 Task: Add an event with the title Coffee Meeting with Strategic Business Partner, date '2024/03/15', time 7:30 AM to 9:30 AMand add a description: Furthermore, you will have the opportunity to discuss your current financial status, including revenue growth, profitability, and any notable milestones or achievements. Sharing this information demonstrates your business's performance and potential for future success., put the event into Blue category . Add location for the event as: Valletta, Malta, logged in from the account softage.4@softage.netand send the event invitation to softage.2@softage.net and softage.3@softage.net. Set a reminder for the event 12 hour before
Action: Mouse moved to (113, 86)
Screenshot: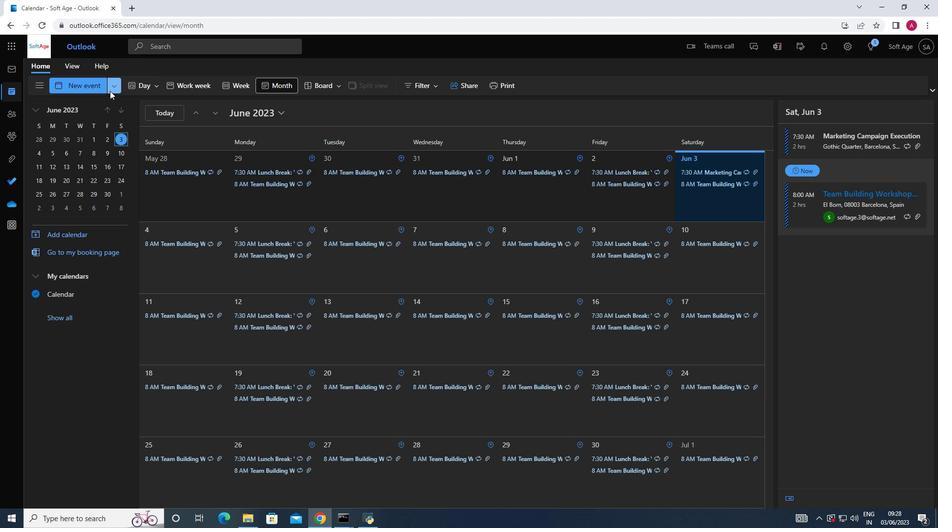 
Action: Mouse pressed left at (113, 86)
Screenshot: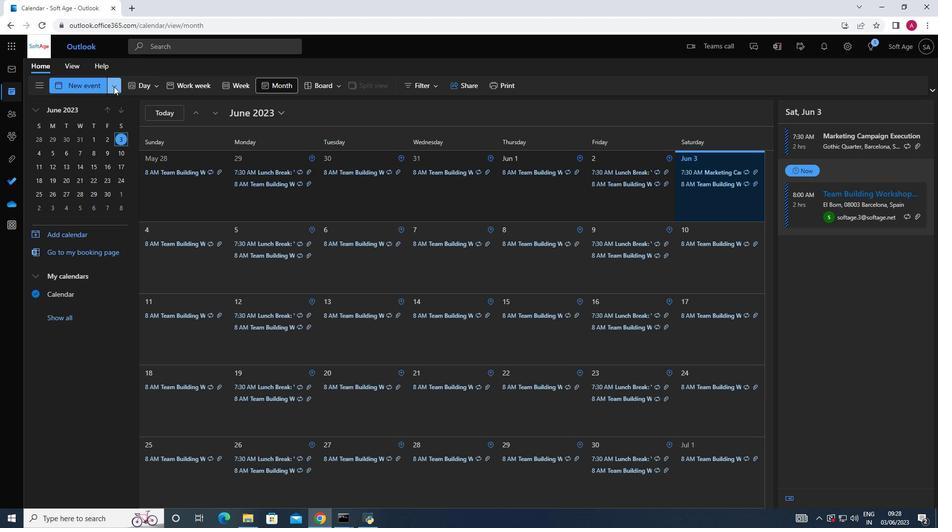 
Action: Mouse moved to (98, 126)
Screenshot: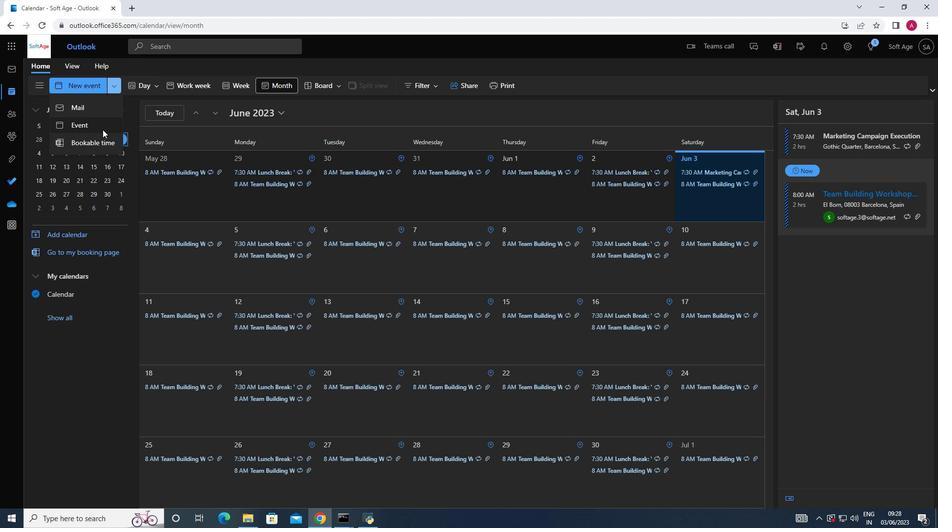 
Action: Mouse pressed left at (98, 126)
Screenshot: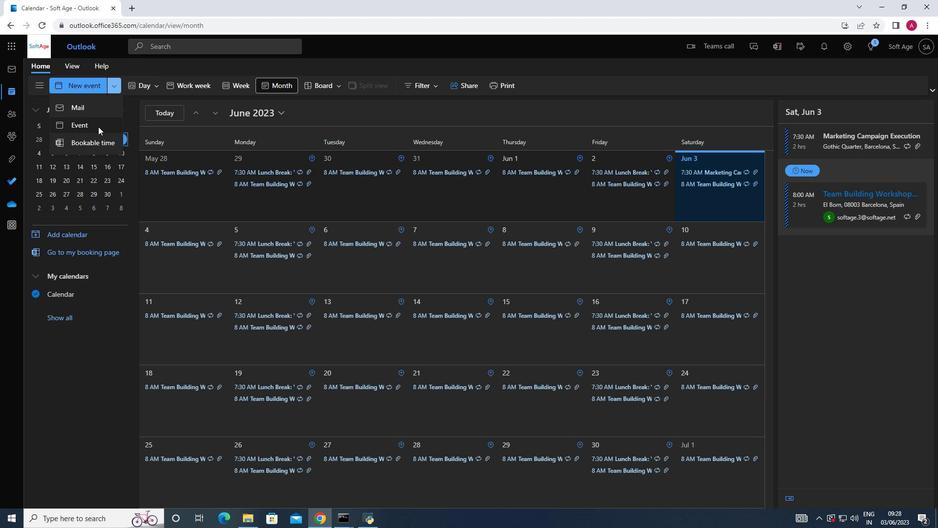 
Action: Mouse moved to (248, 141)
Screenshot: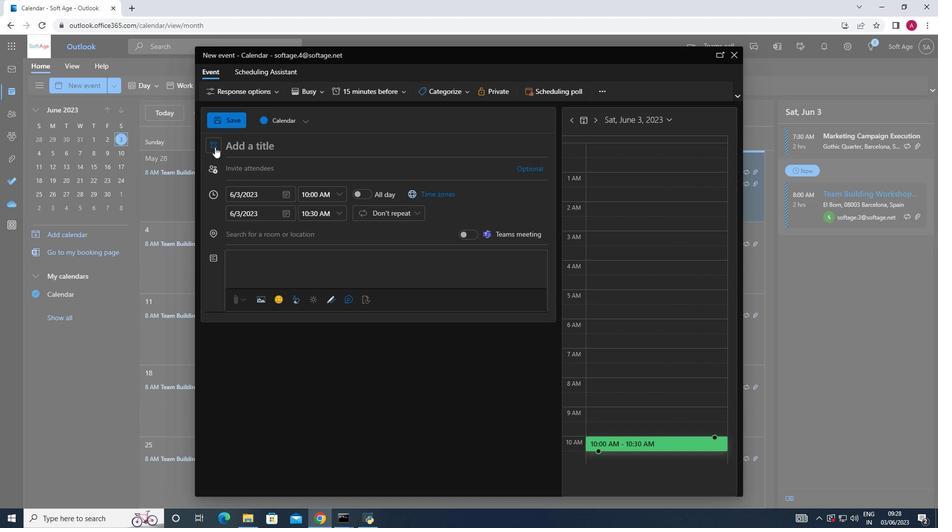 
Action: Mouse pressed left at (248, 141)
Screenshot: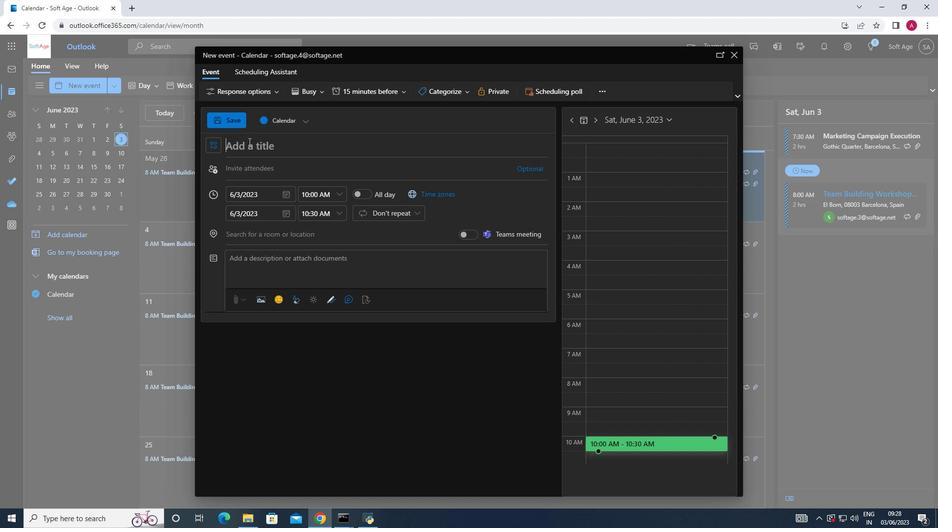 
Action: Key pressed <Key.shift>Coffee<Key.space><Key.shift>Meeting<Key.space><Key.shift>With<Key.space><Key.shift>Strategic<Key.space><Key.shift>Business<Key.space><Key.shift>Partner
Screenshot: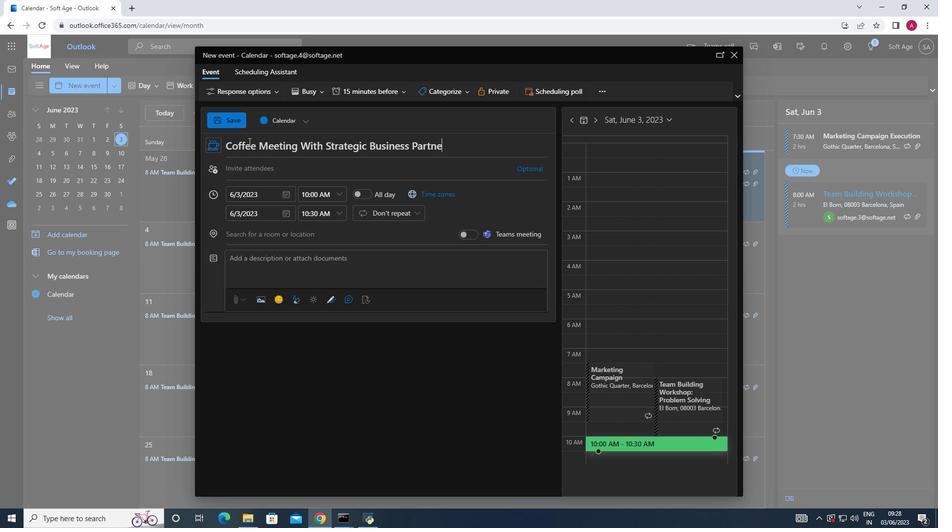 
Action: Mouse moved to (285, 194)
Screenshot: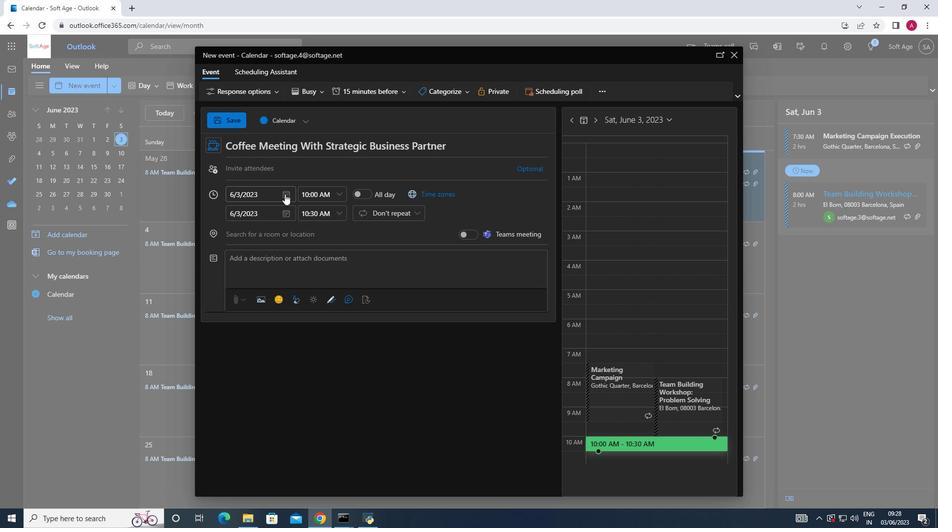 
Action: Mouse pressed left at (285, 194)
Screenshot: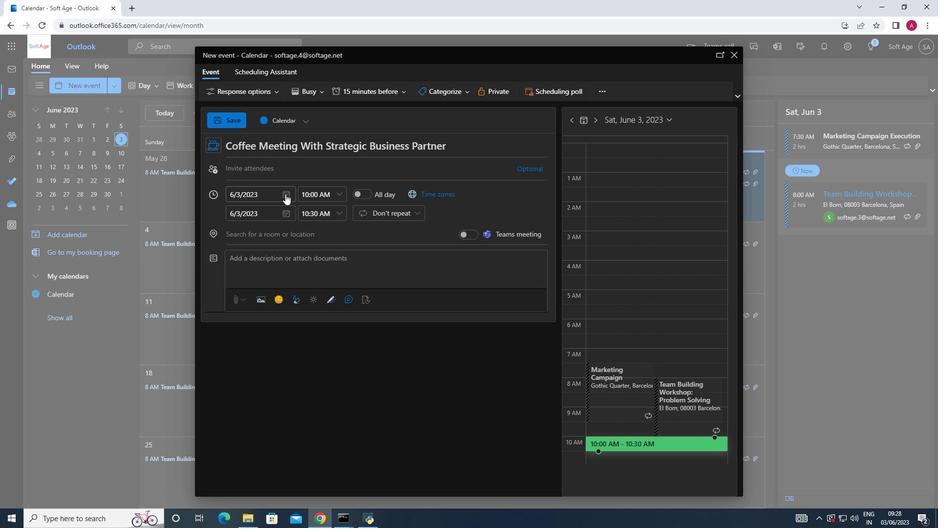 
Action: Mouse moved to (320, 217)
Screenshot: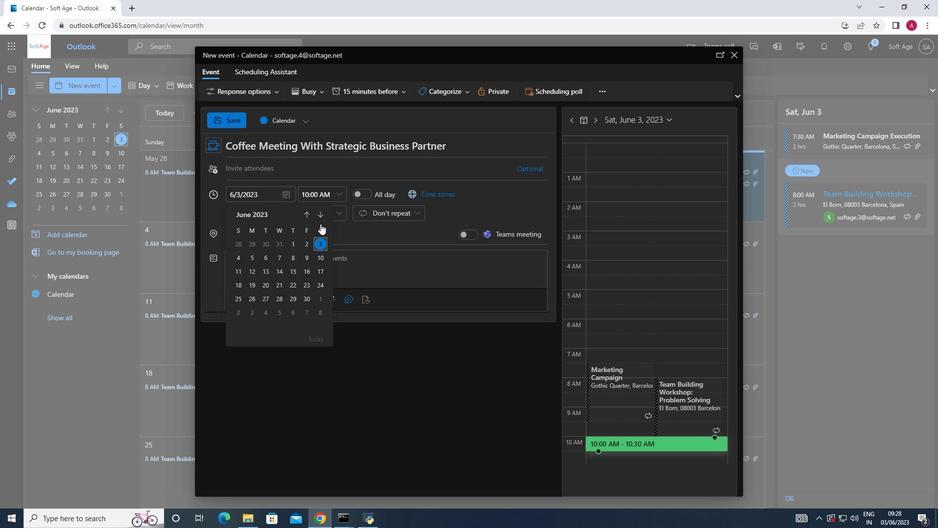 
Action: Mouse pressed left at (320, 217)
Screenshot: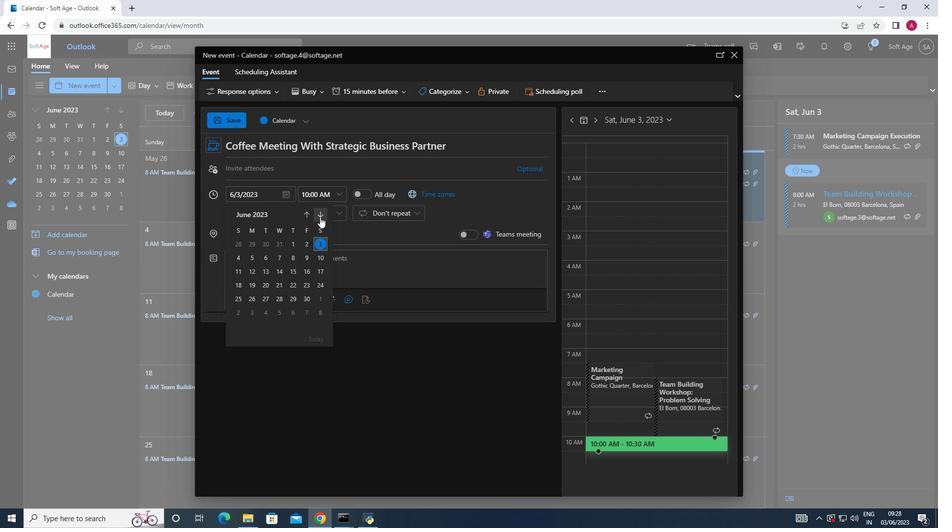 
Action: Mouse pressed left at (320, 217)
Screenshot: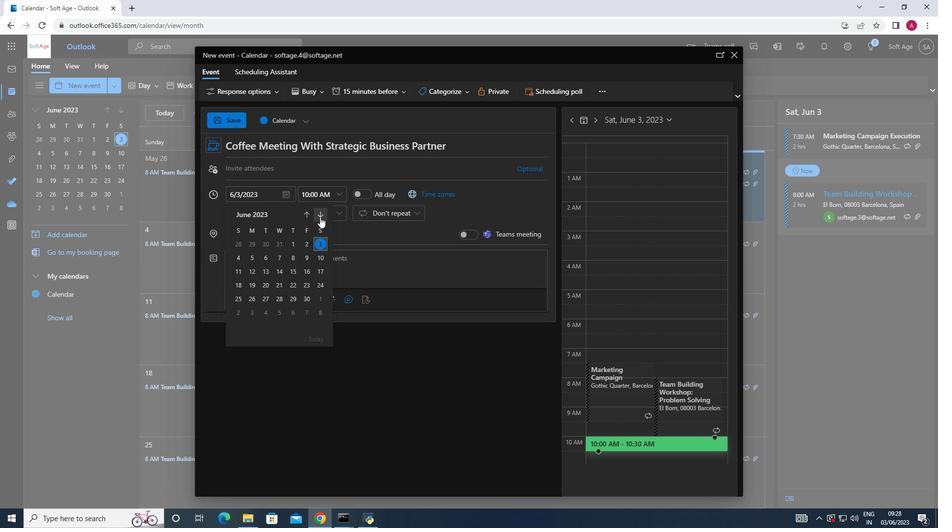 
Action: Mouse pressed left at (320, 217)
Screenshot: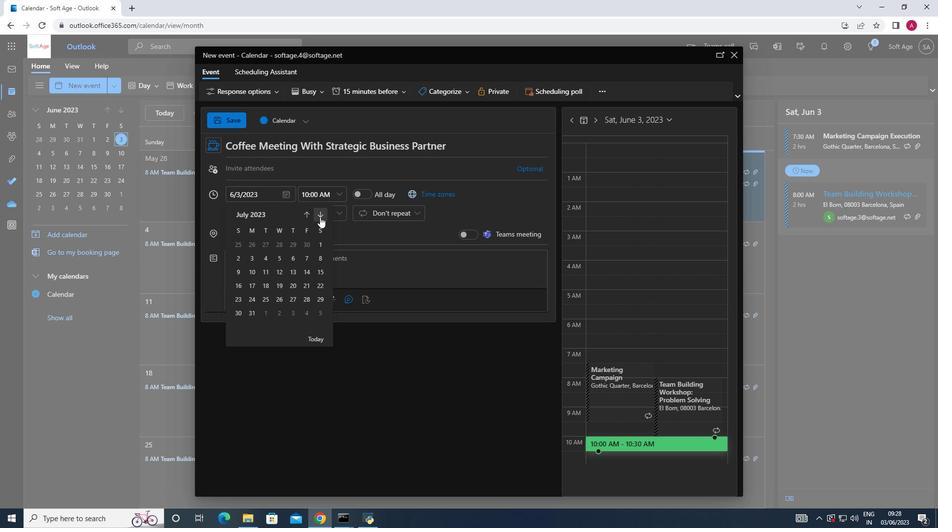 
Action: Mouse pressed left at (320, 217)
Screenshot: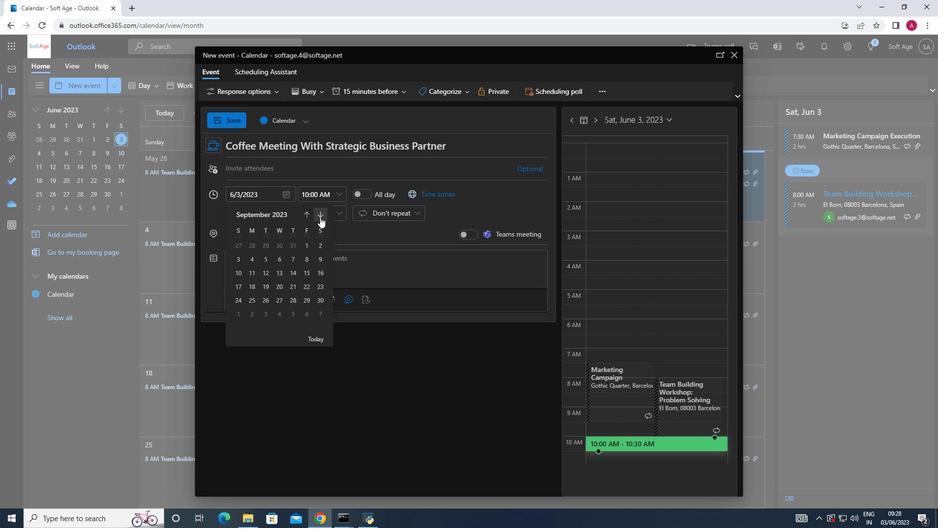 
Action: Mouse pressed left at (320, 217)
Screenshot: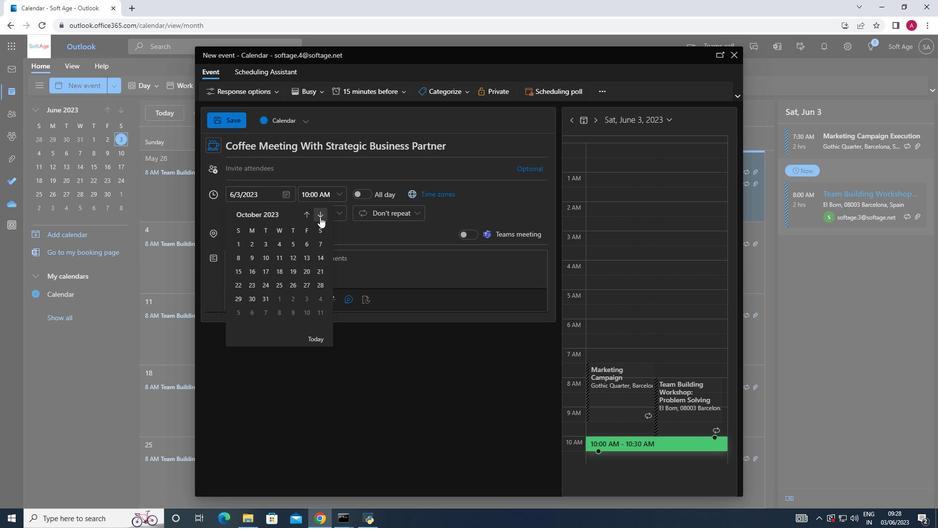 
Action: Mouse pressed left at (320, 217)
Screenshot: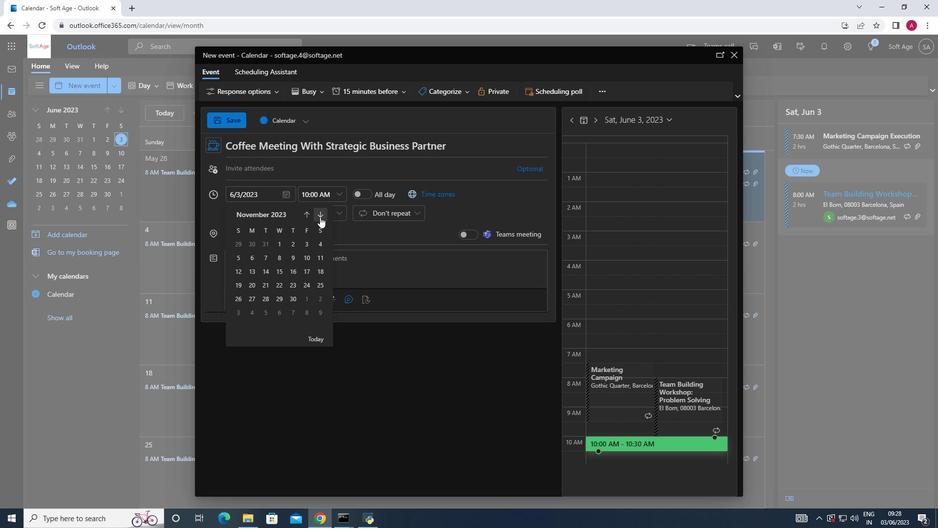 
Action: Mouse pressed left at (320, 217)
Screenshot: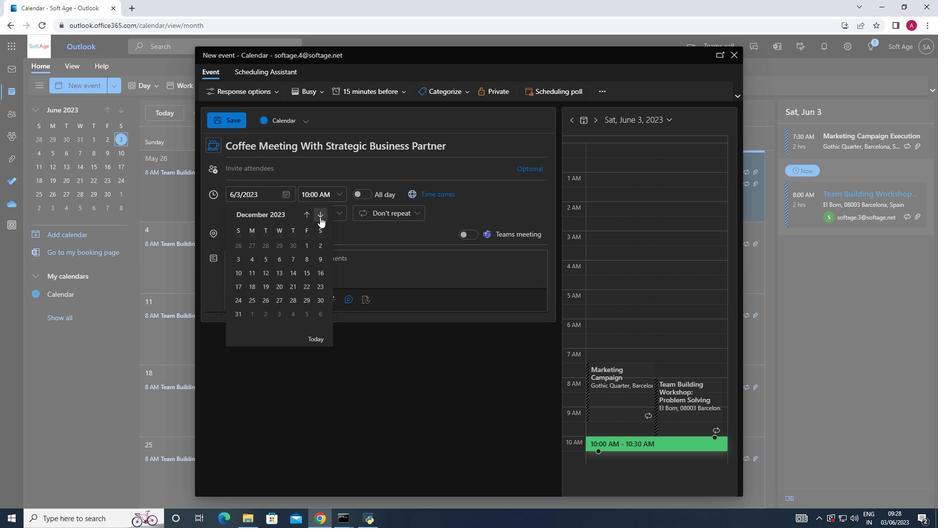 
Action: Mouse pressed left at (320, 217)
Screenshot: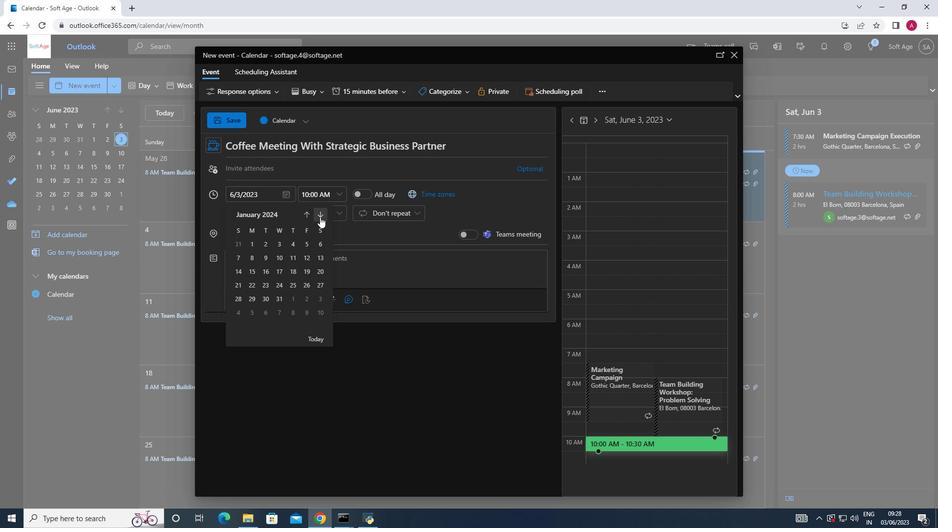 
Action: Mouse pressed left at (320, 217)
Screenshot: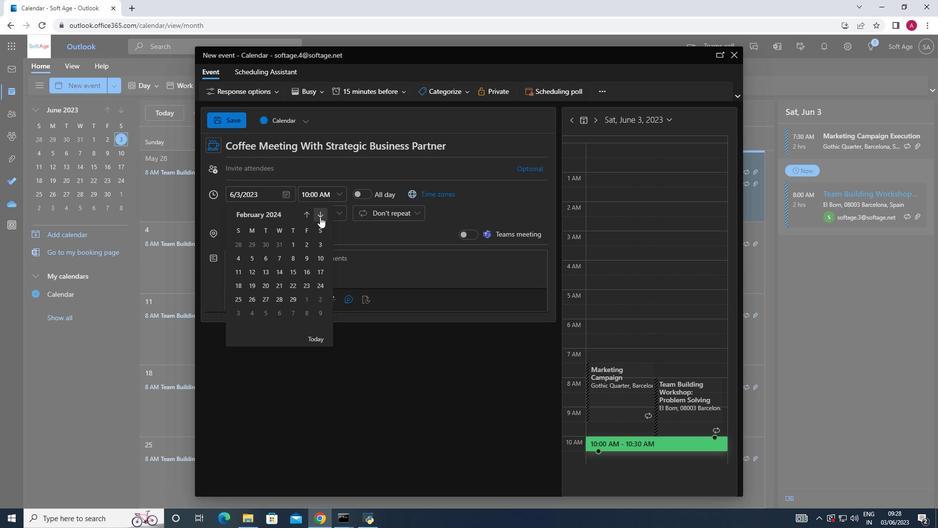 
Action: Mouse moved to (307, 276)
Screenshot: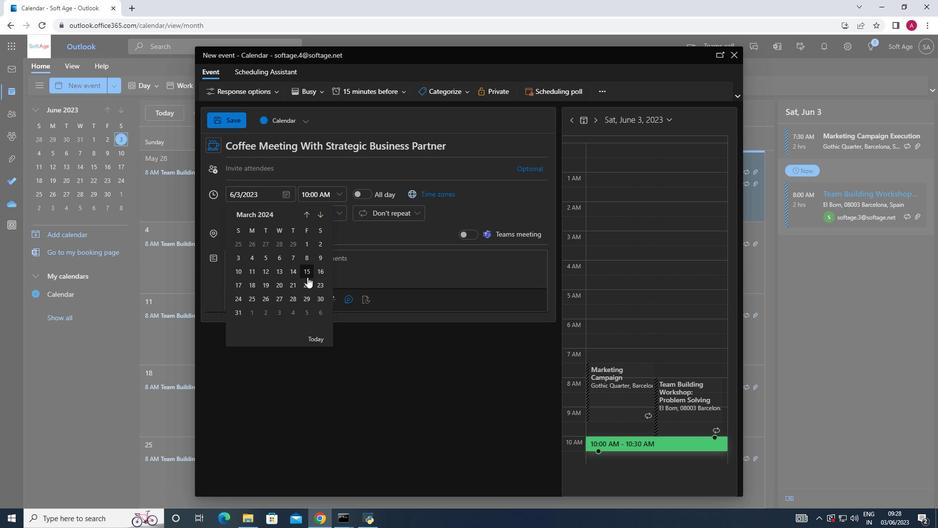 
Action: Mouse pressed left at (307, 276)
Screenshot: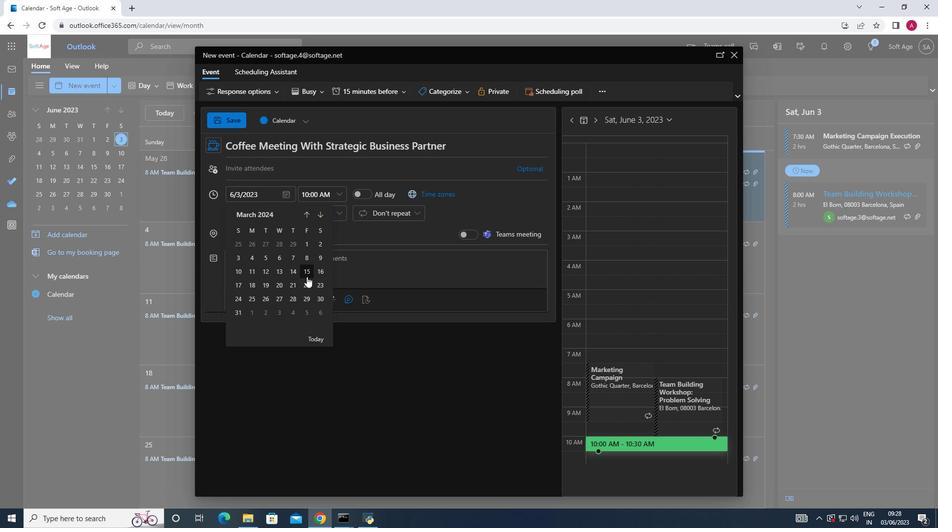 
Action: Mouse moved to (339, 194)
Screenshot: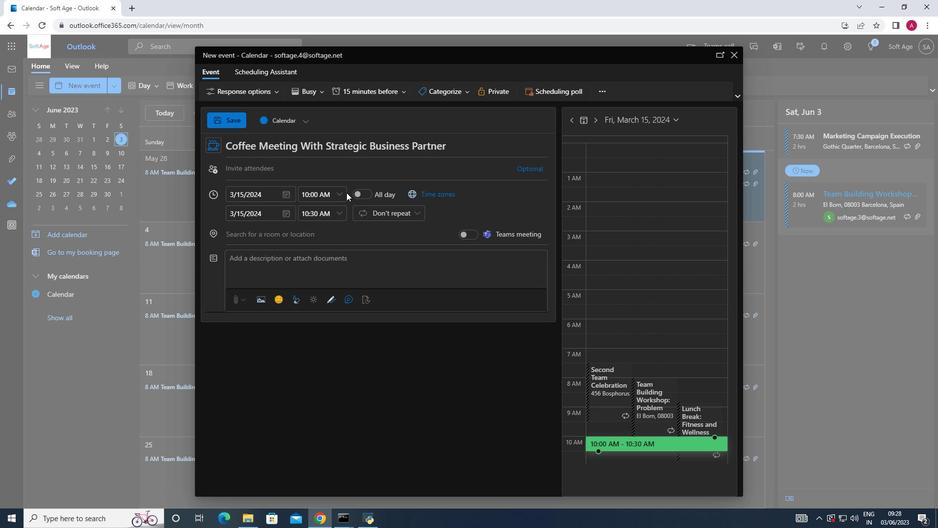 
Action: Mouse pressed left at (339, 194)
Screenshot: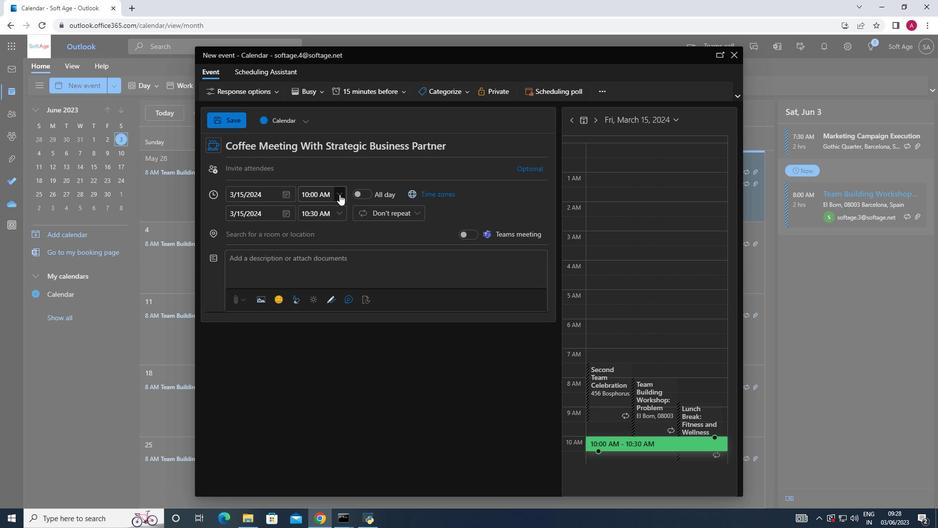 
Action: Mouse moved to (321, 210)
Screenshot: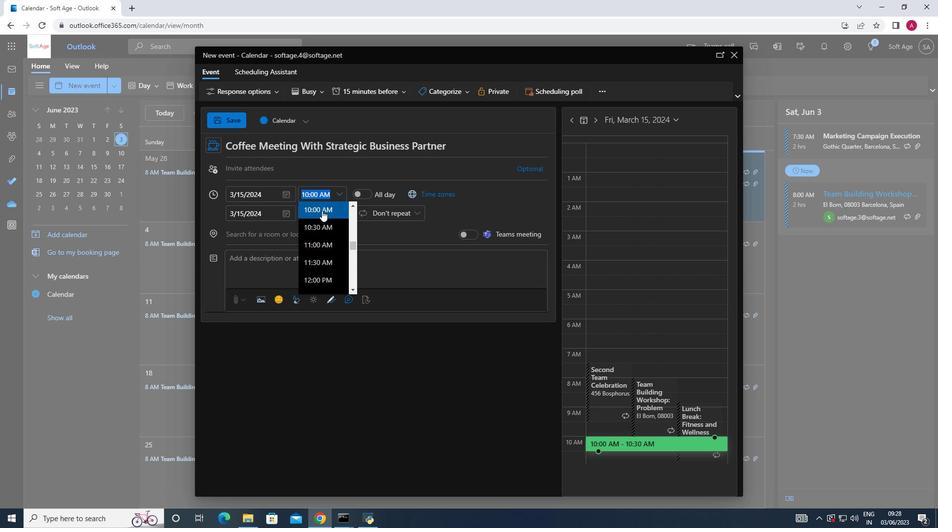
Action: Mouse scrolled (321, 211) with delta (0, 0)
Screenshot: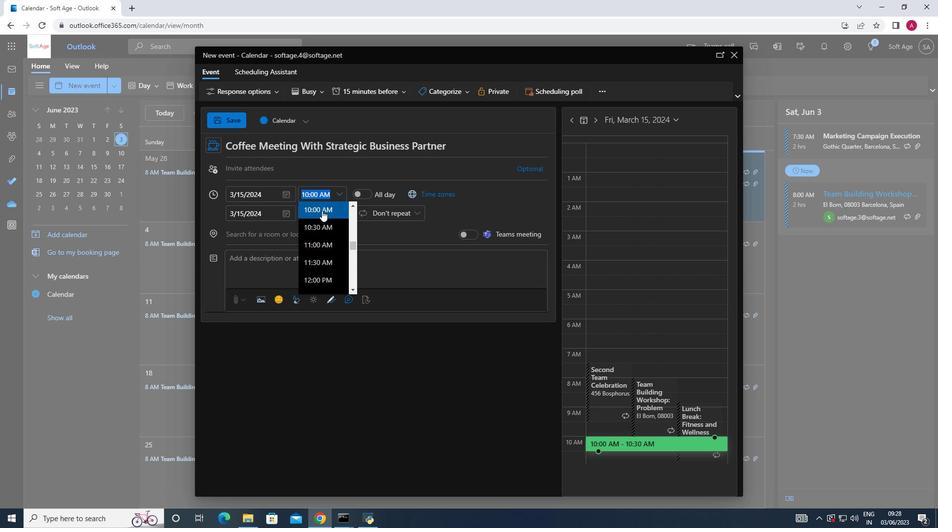 
Action: Mouse moved to (322, 210)
Screenshot: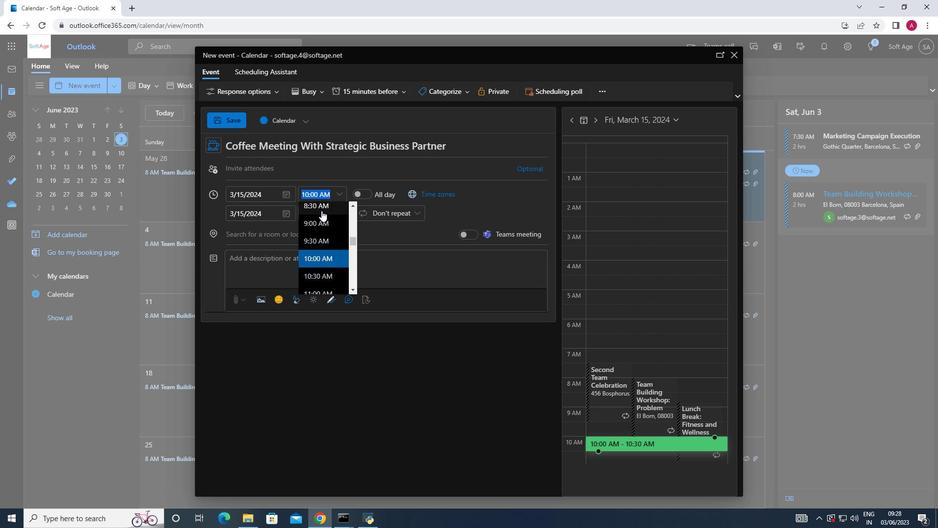 
Action: Mouse scrolled (322, 210) with delta (0, 0)
Screenshot: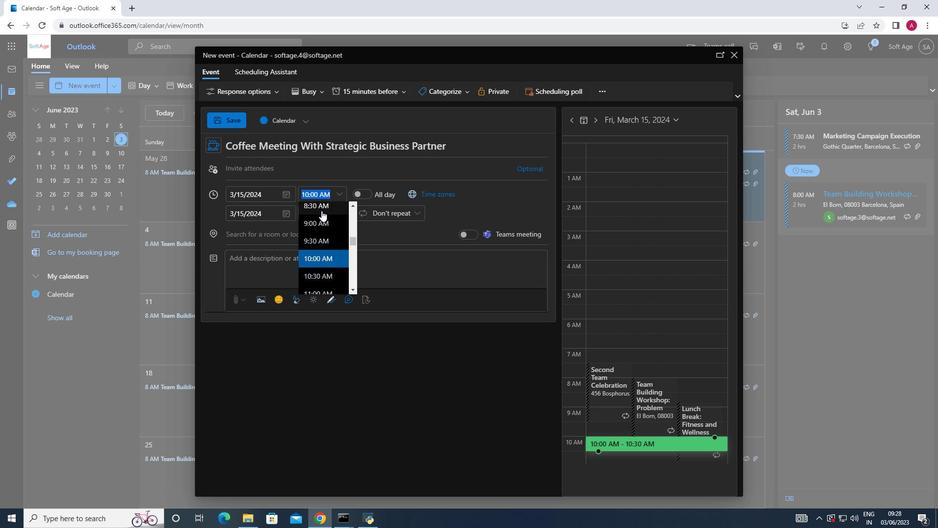 
Action: Mouse moved to (321, 290)
Screenshot: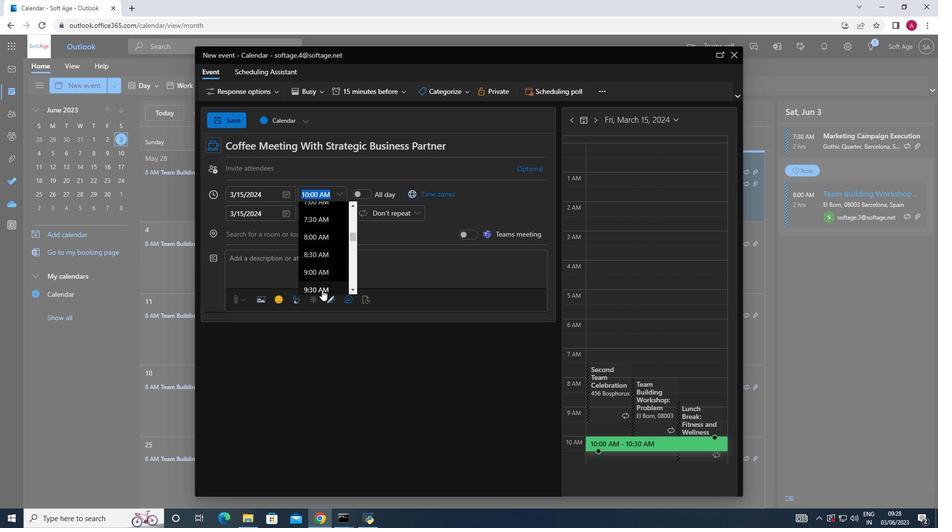 
Action: Mouse pressed left at (321, 290)
Screenshot: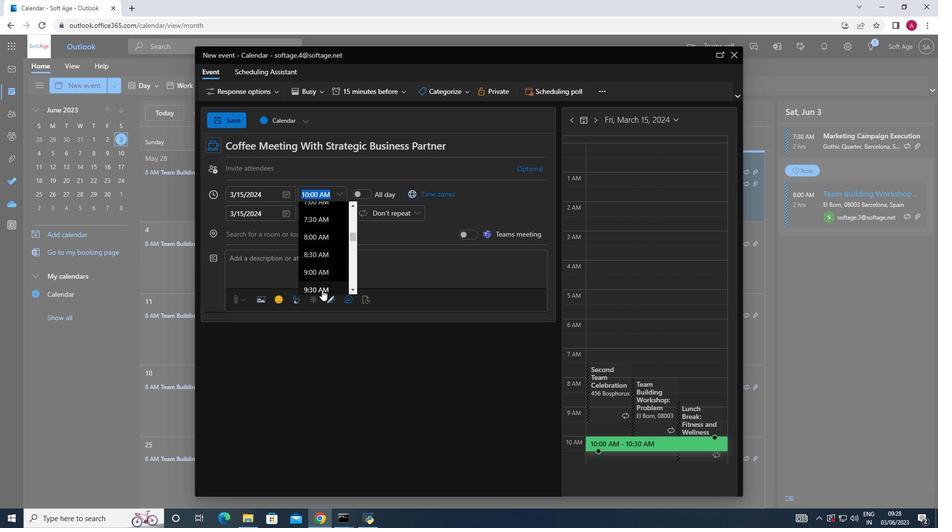 
Action: Mouse moved to (344, 192)
Screenshot: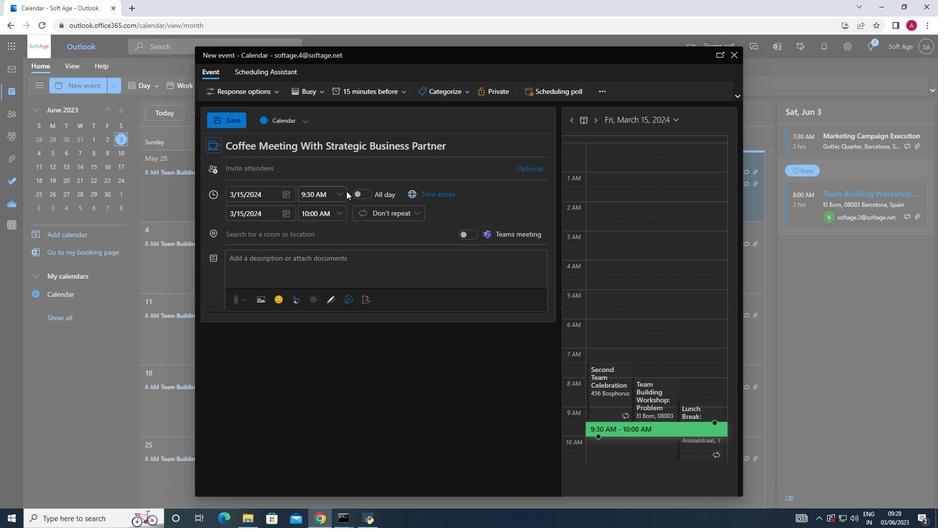 
Action: Mouse pressed left at (344, 192)
Screenshot: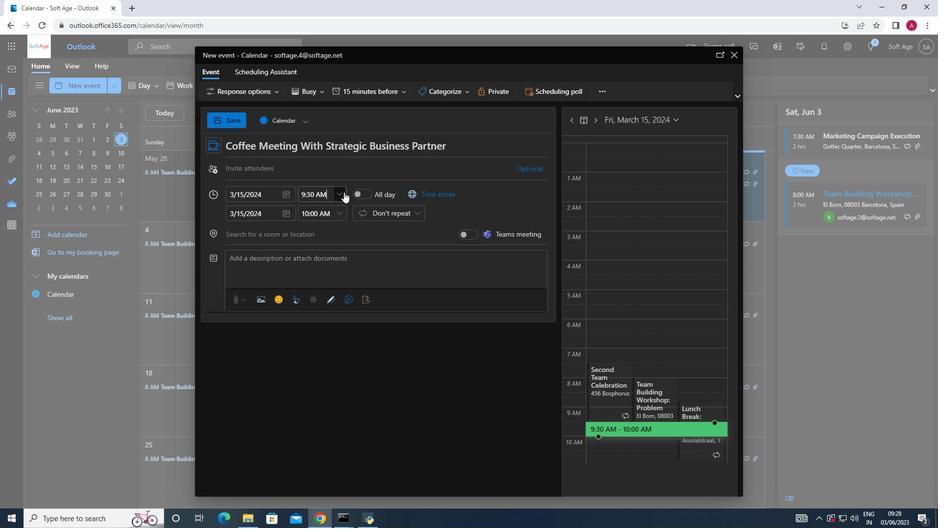 
Action: Mouse moved to (330, 215)
Screenshot: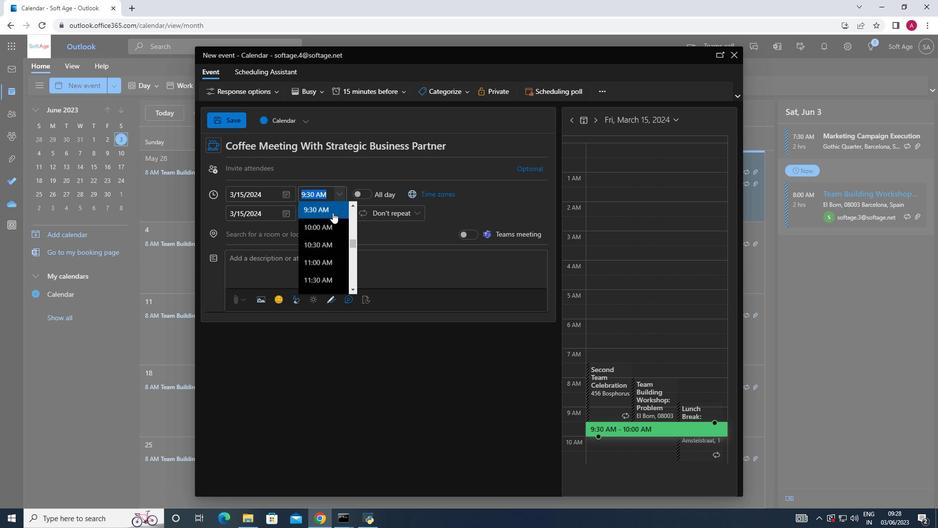 
Action: Mouse scrolled (330, 215) with delta (0, 0)
Screenshot: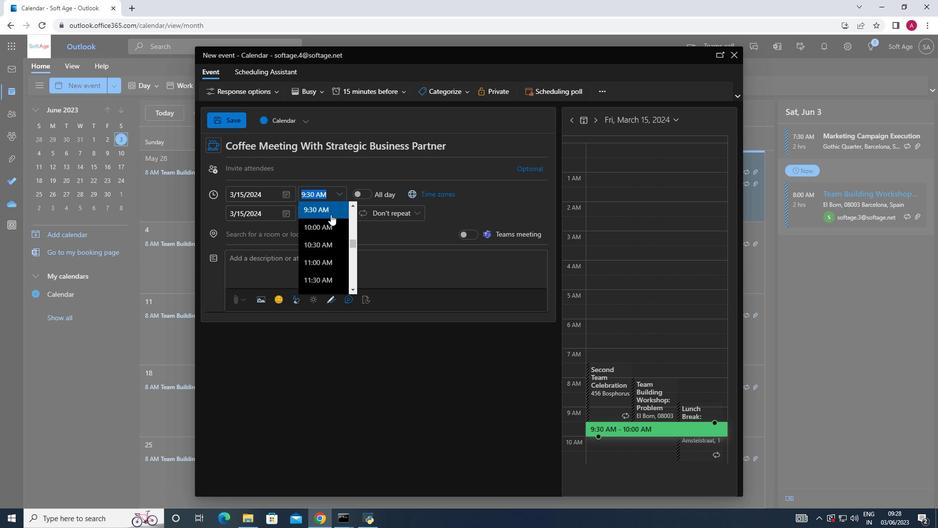 
Action: Mouse scrolled (330, 215) with delta (0, 0)
Screenshot: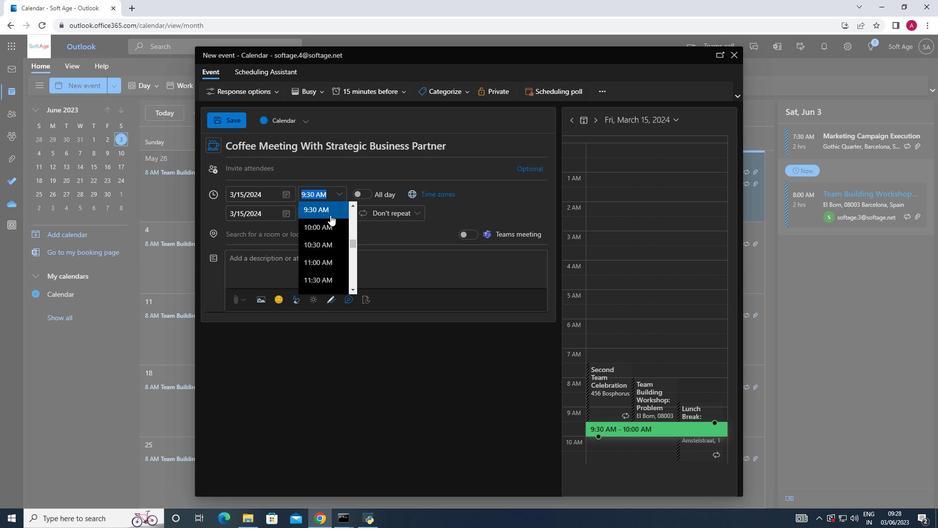 
Action: Mouse scrolled (330, 215) with delta (0, 0)
Screenshot: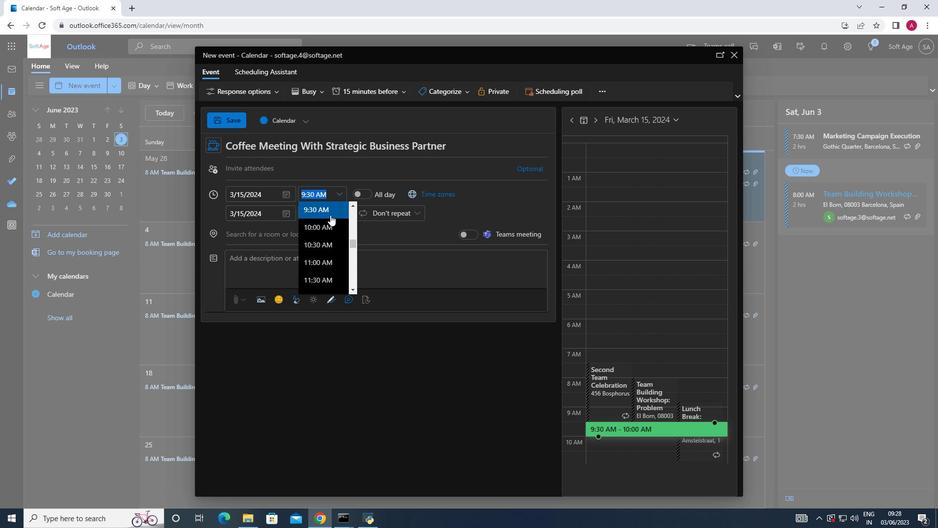 
Action: Mouse moved to (313, 279)
Screenshot: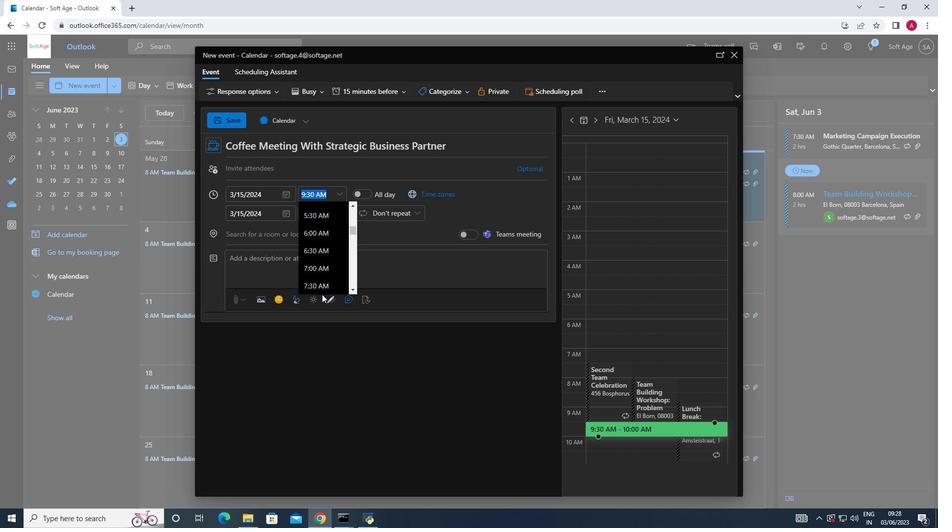 
Action: Mouse pressed left at (313, 279)
Screenshot: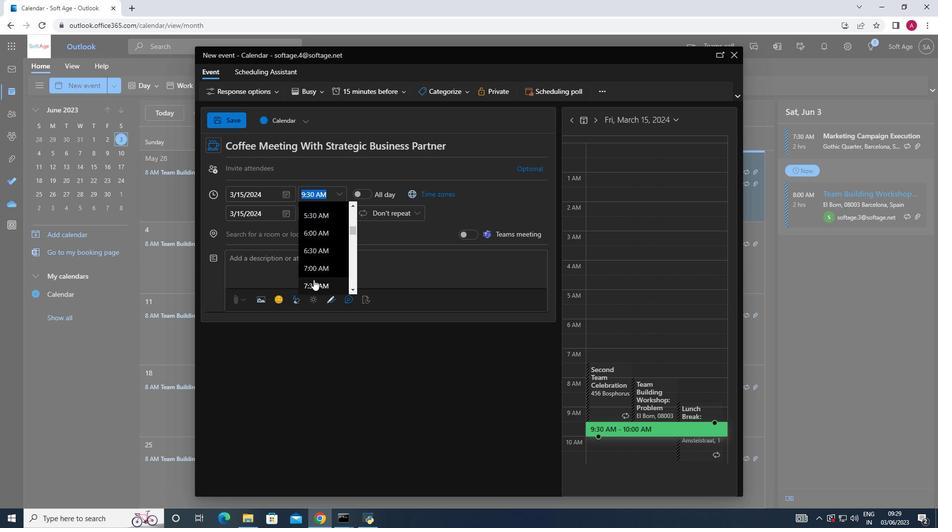 
Action: Mouse moved to (339, 218)
Screenshot: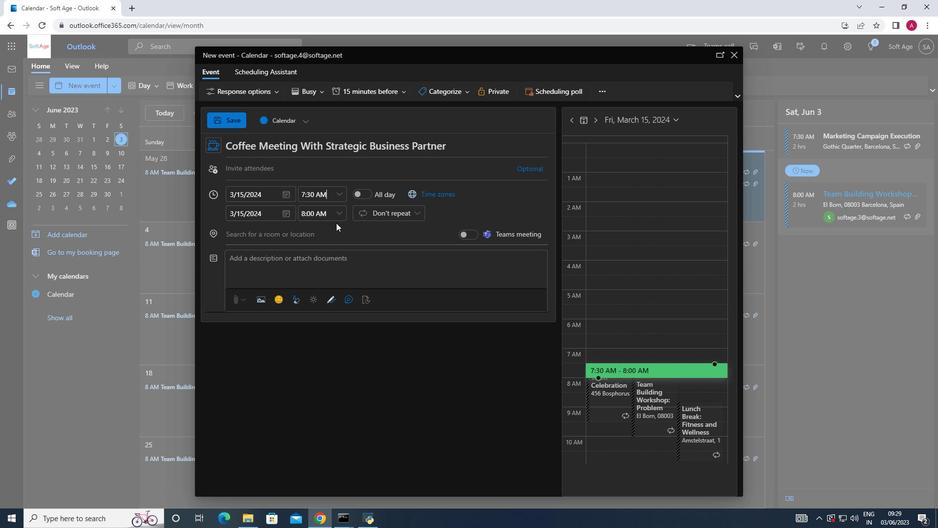 
Action: Mouse pressed left at (339, 218)
Screenshot: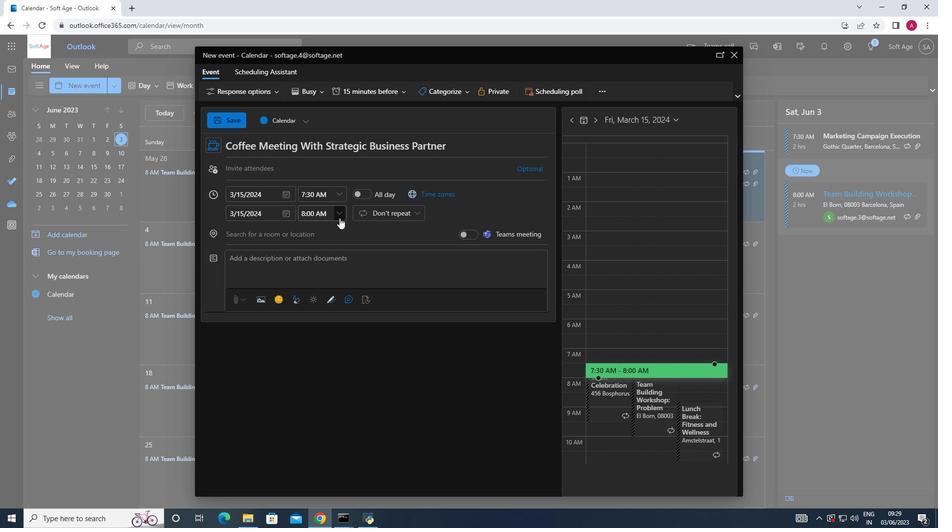 
Action: Mouse moved to (330, 278)
Screenshot: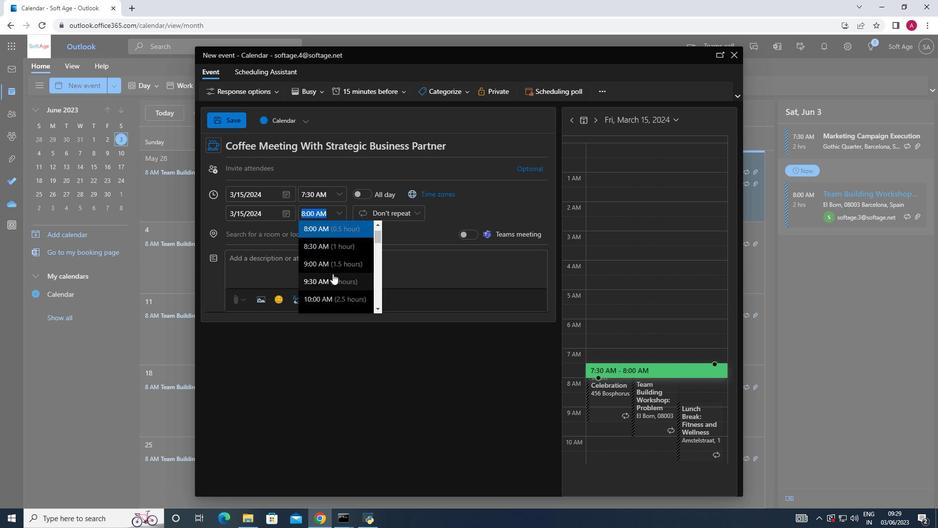 
Action: Mouse pressed left at (330, 278)
Screenshot: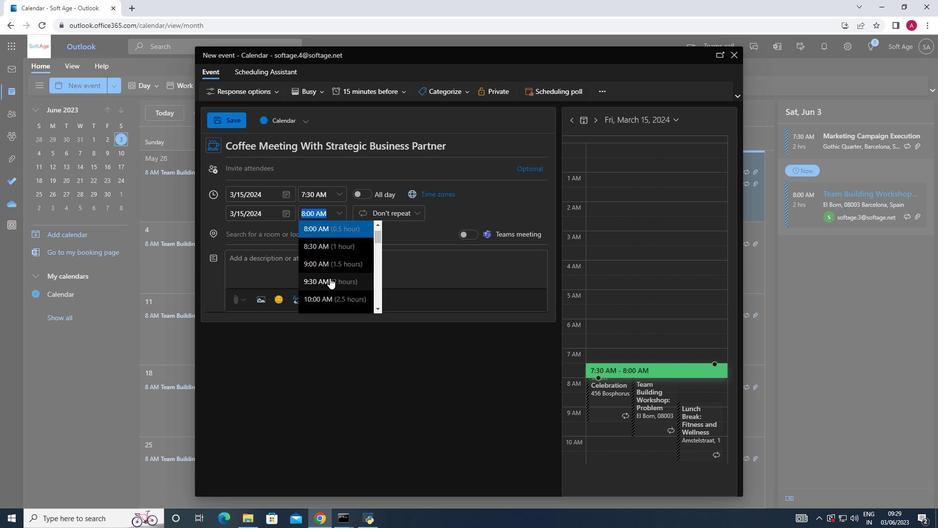 
Action: Mouse moved to (238, 260)
Screenshot: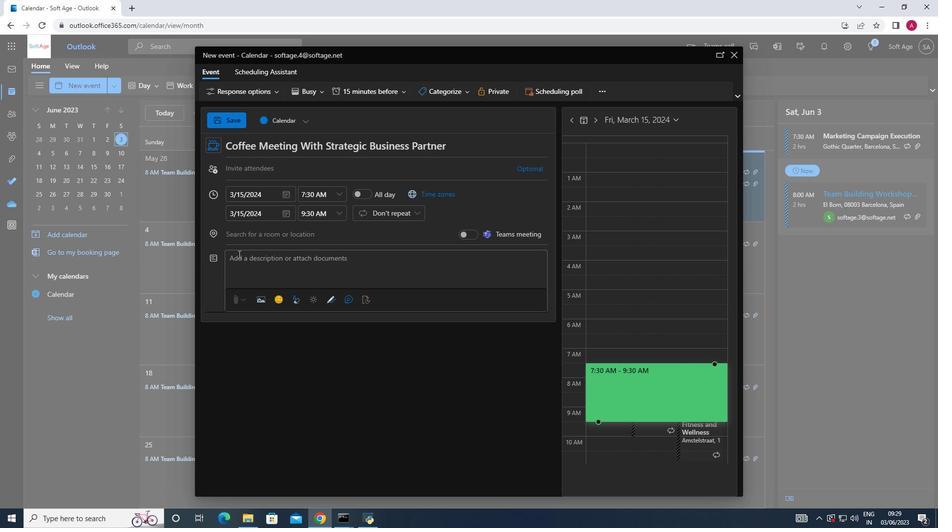 
Action: Mouse pressed left at (238, 260)
Screenshot: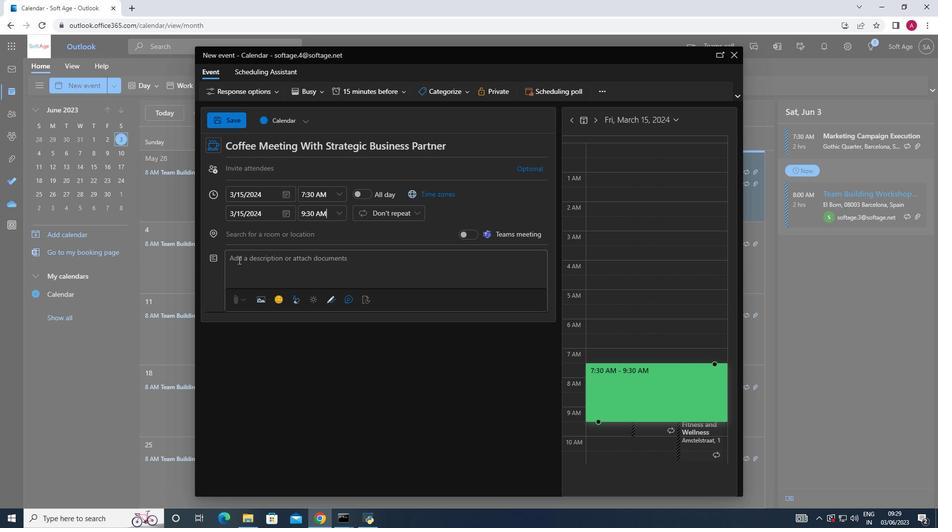 
Action: Key pressed <Key.shift><Key.shift><Key.shift><Key.shift>Furthermore,<Key.shift>You<Key.space>will<Key.space>have<Key.space>the<Key.space>opportunity
Screenshot: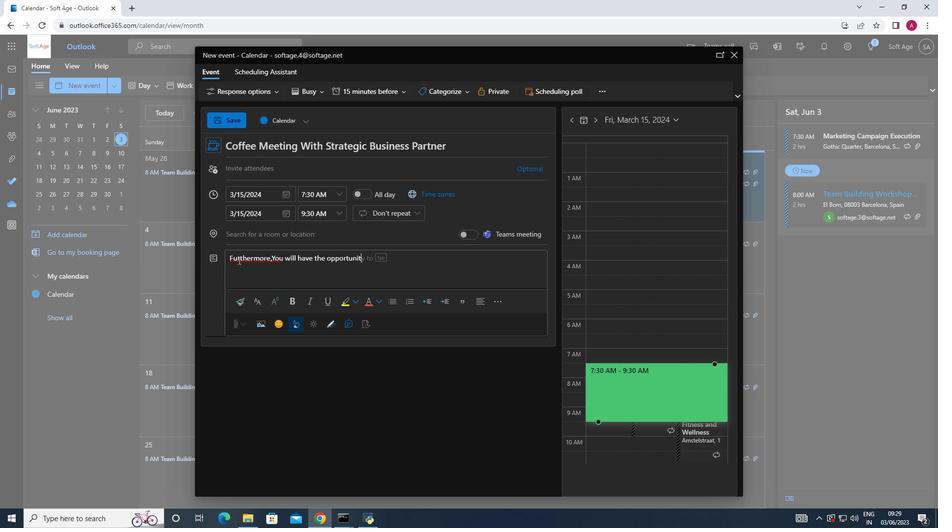 
Action: Mouse moved to (252, 254)
Screenshot: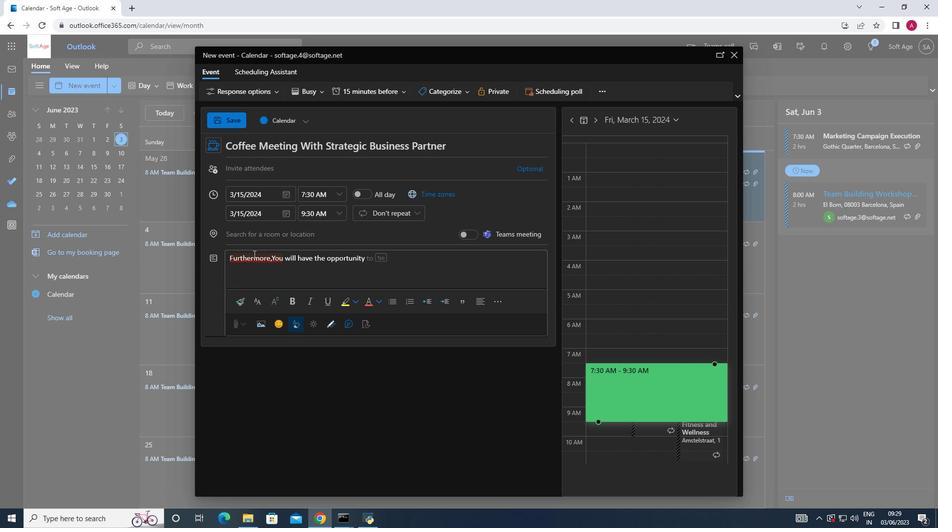 
Action: Mouse pressed left at (252, 254)
Screenshot: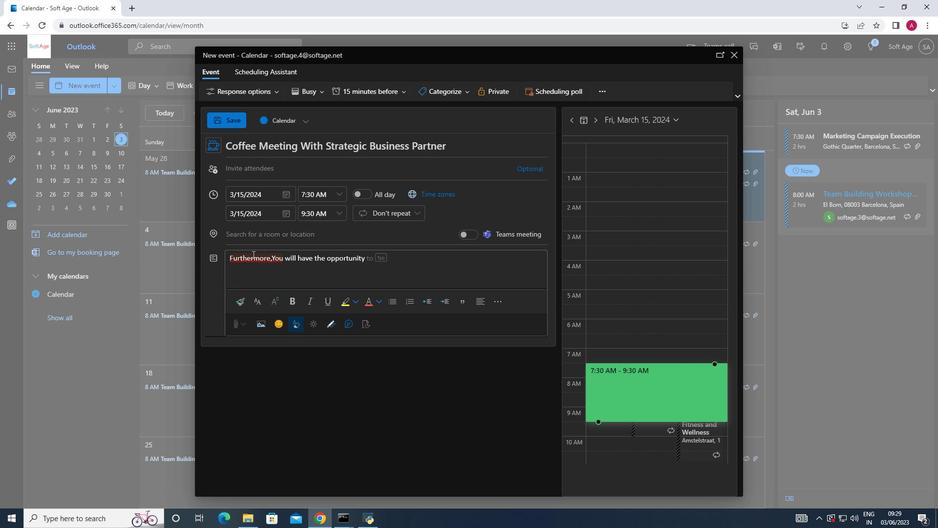
Action: Mouse moved to (255, 289)
Screenshot: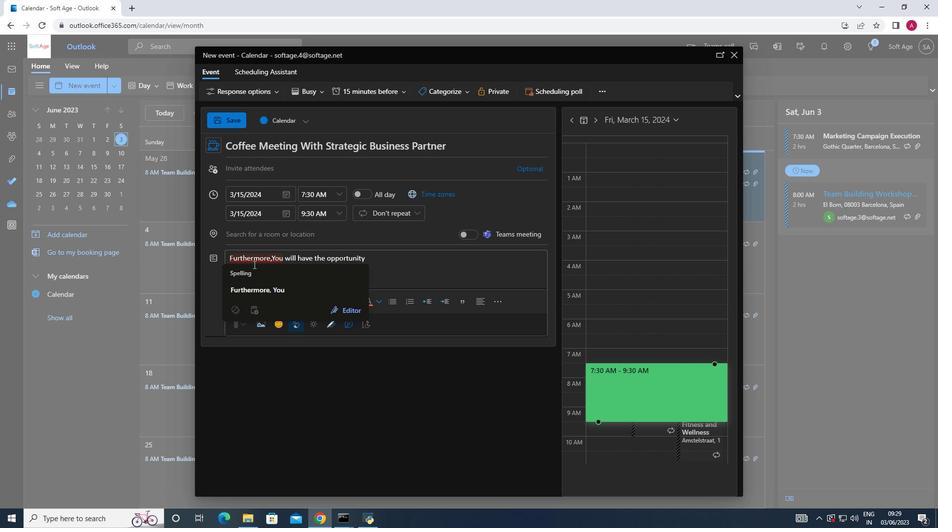 
Action: Mouse pressed left at (255, 289)
Screenshot: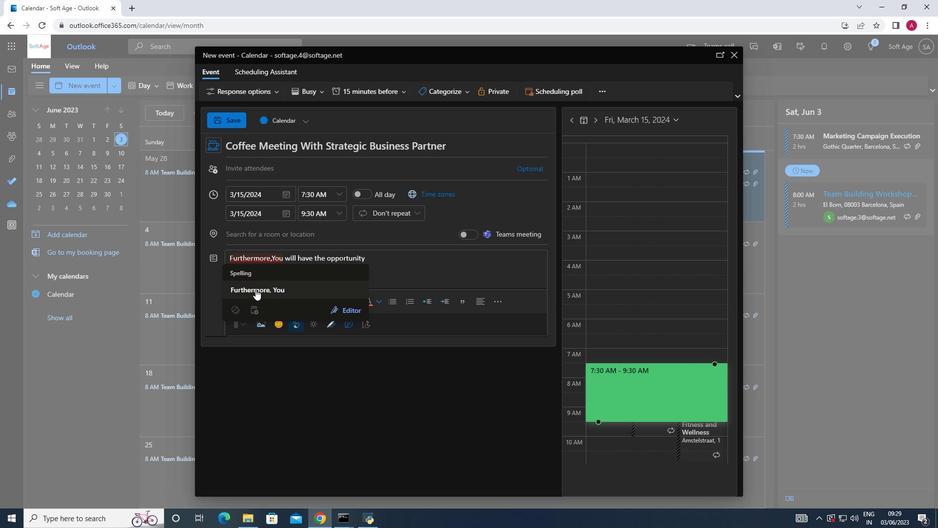 
Action: Mouse moved to (374, 260)
Screenshot: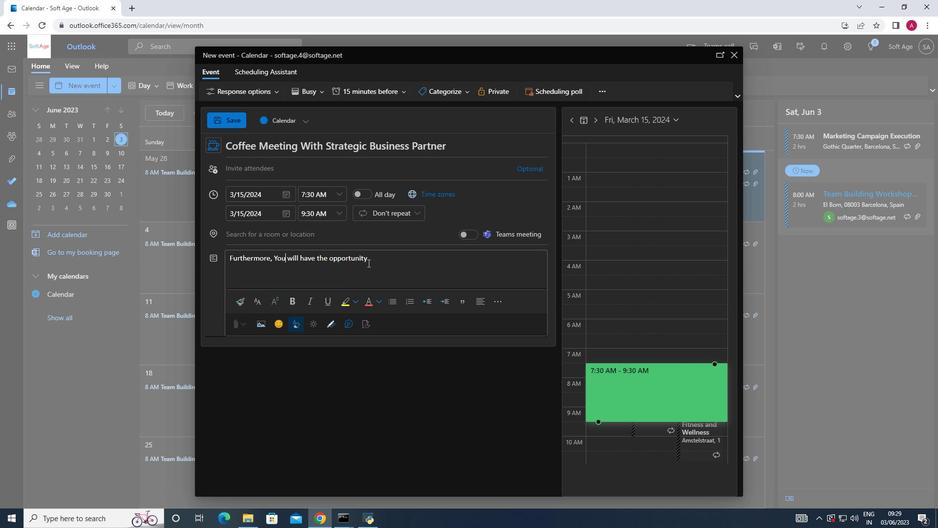 
Action: Mouse pressed left at (374, 260)
Screenshot: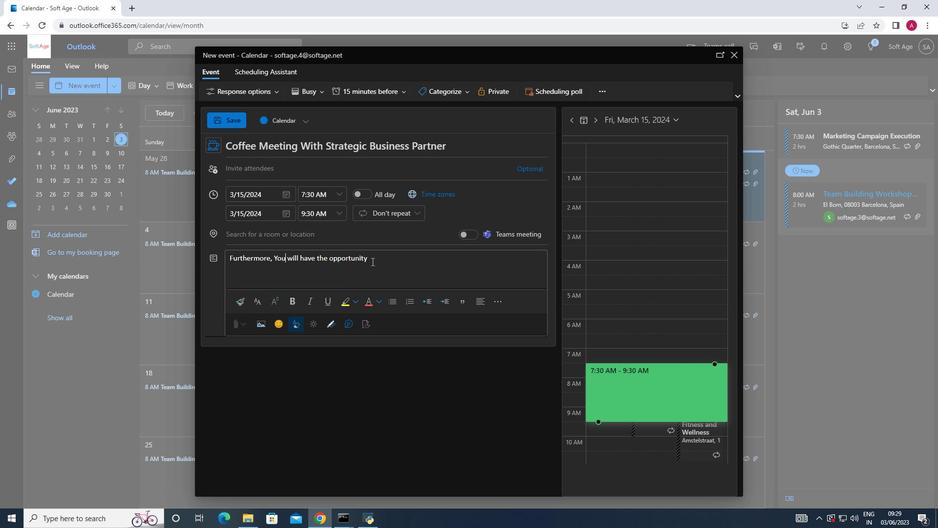 
Action: Mouse moved to (370, 259)
Screenshot: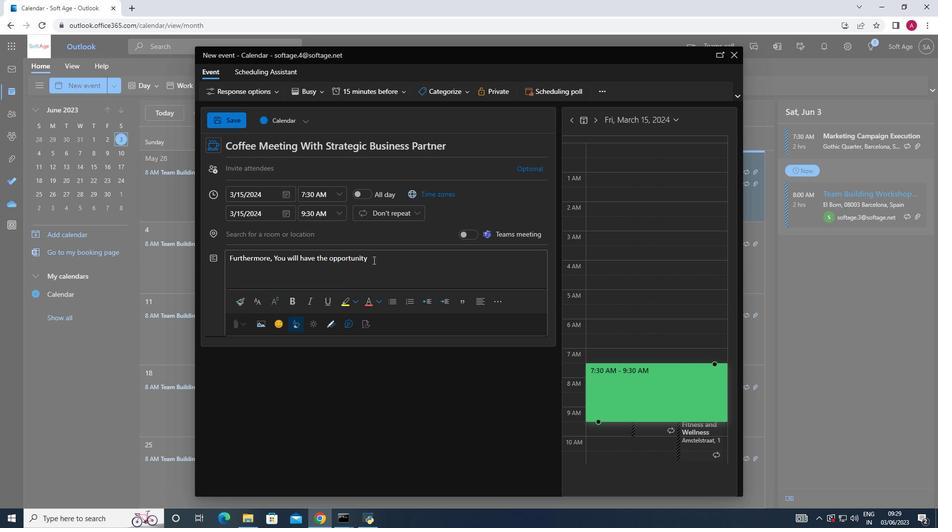 
Action: Key pressed <Key.space>tro<Key.space>
Screenshot: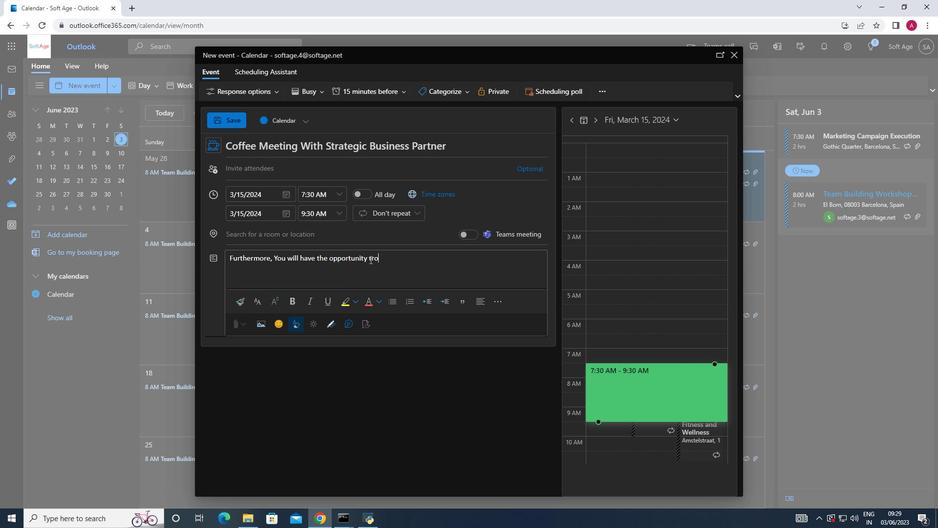 
Action: Mouse moved to (333, 249)
Screenshot: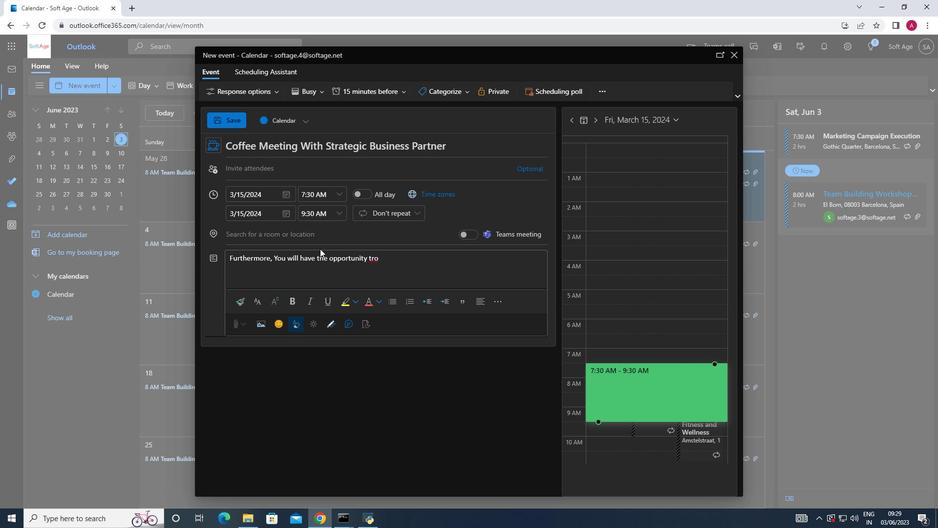 
Action: Key pressed <Key.backspace><Key.backspace><Key.backspace>o<Key.space>discuss<Key.space>your<Key.space>current<Key.space>financial<Key.space>status,<Key.space>including<Key.space>revenue<Key.space>growth,<Key.space>prog<Key.backspace>fitability,<Key.space>and<Key.space>any<Key.space>notable<Key.space>milestone<Key.space>or<Key.space>achiv<Key.backspace>evements.<Key.space><Key.shift>Sharing<Key.space>this<Key.space>information<Key.space>demonstrates<Key.space>your<Key.space>business's<Key.space>performance<Key.space>aned<Key.space>=<Key.backspace><Key.backspace><Key.backspace><Key.backspace>d<Key.space>potential<Key.space>for<Key.space>future<Key.space>success.
Screenshot: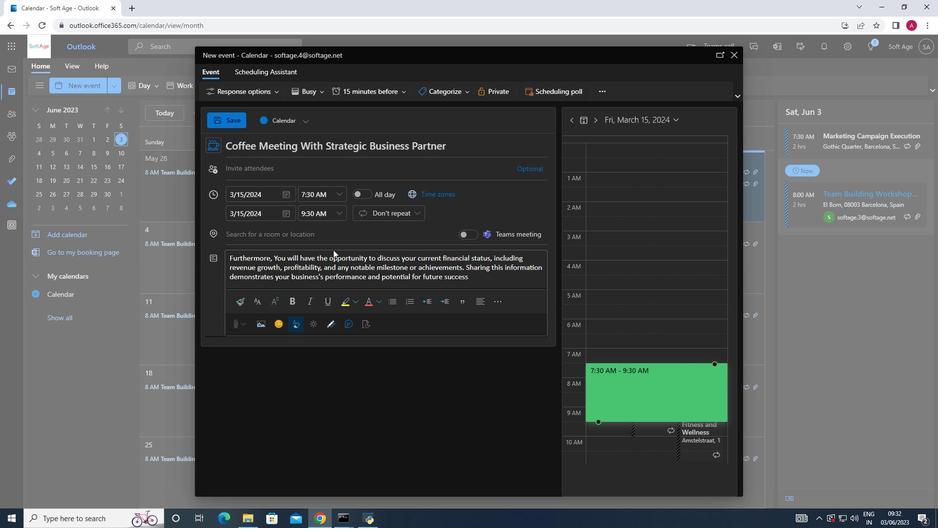 
Action: Mouse moved to (465, 91)
Screenshot: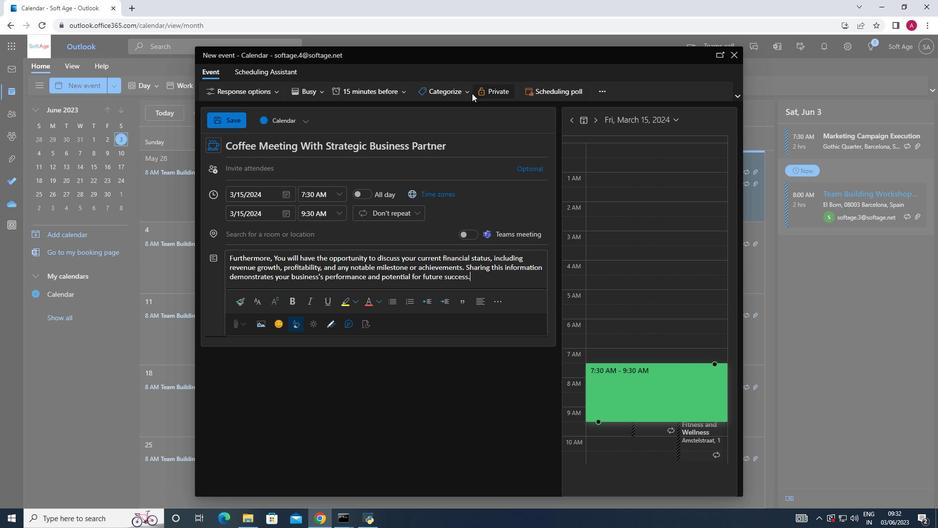 
Action: Mouse pressed left at (465, 91)
Screenshot: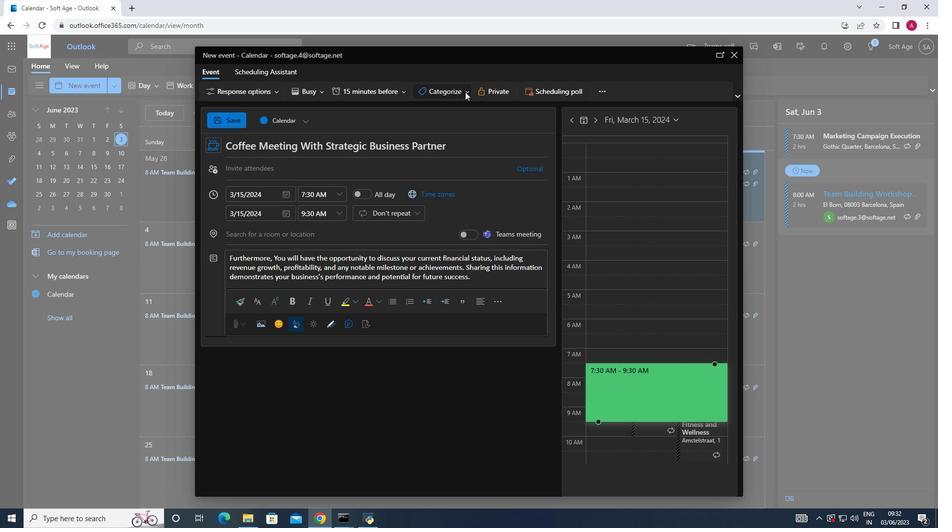
Action: Mouse moved to (446, 107)
Screenshot: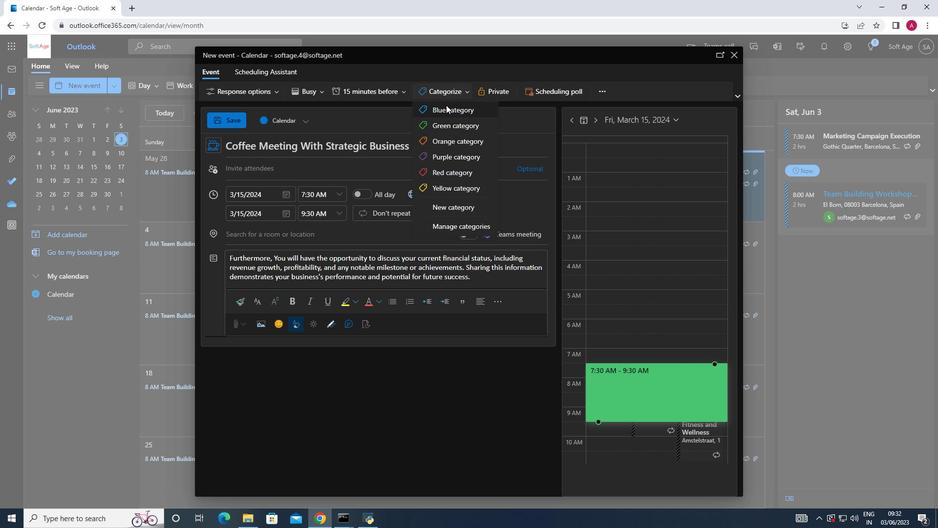 
Action: Mouse pressed left at (446, 107)
Screenshot: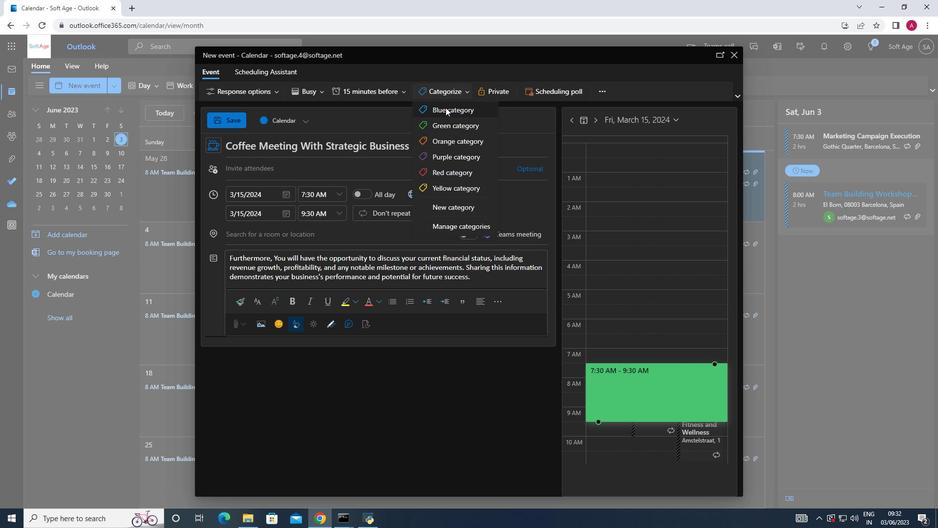 
Action: Mouse moved to (268, 235)
Screenshot: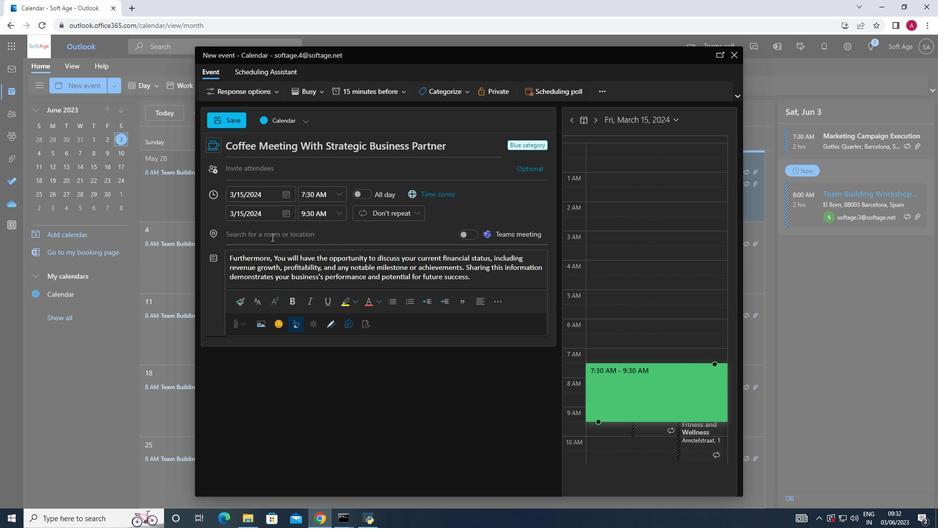 
Action: Mouse pressed left at (268, 235)
Screenshot: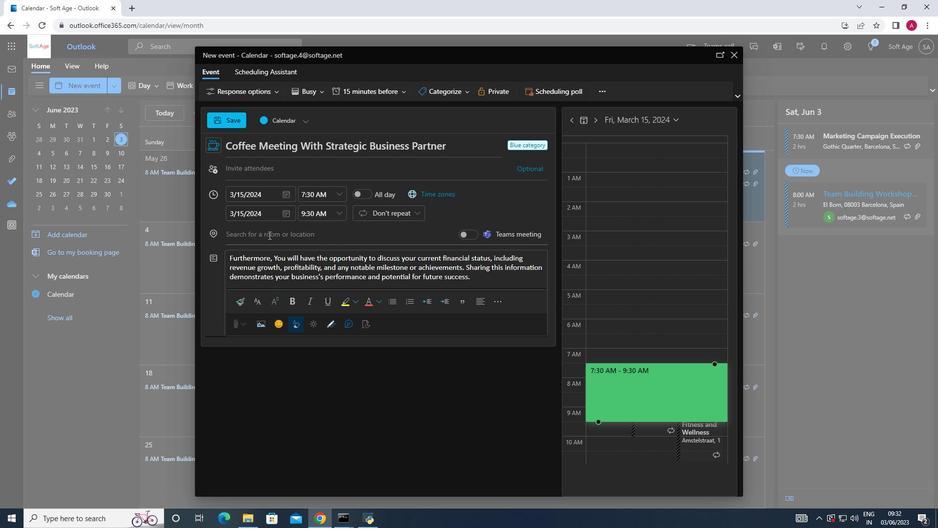 
Action: Key pressed <Key.shift><Key.shift><Key.shift><Key.shift><Key.shift><Key.shift>Valletta,<Key.shift_r>Malta
Screenshot: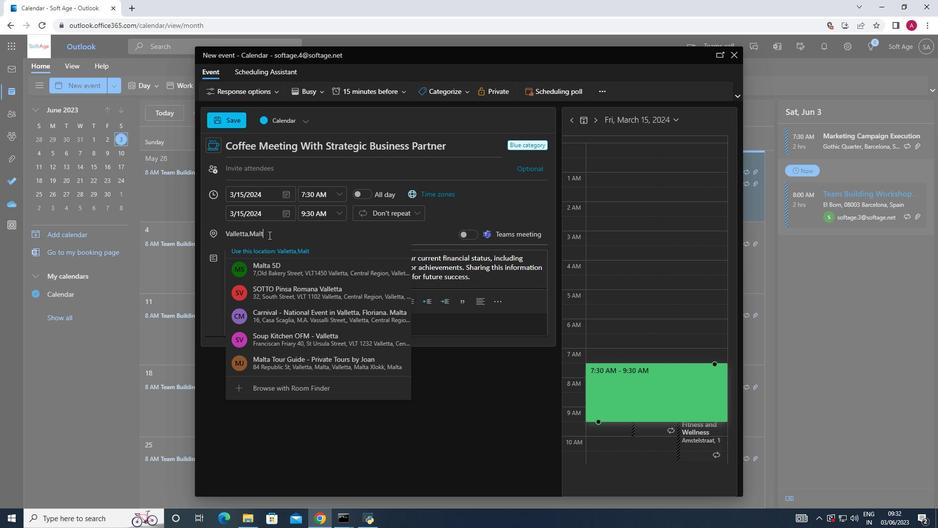 
Action: Mouse moved to (300, 248)
Screenshot: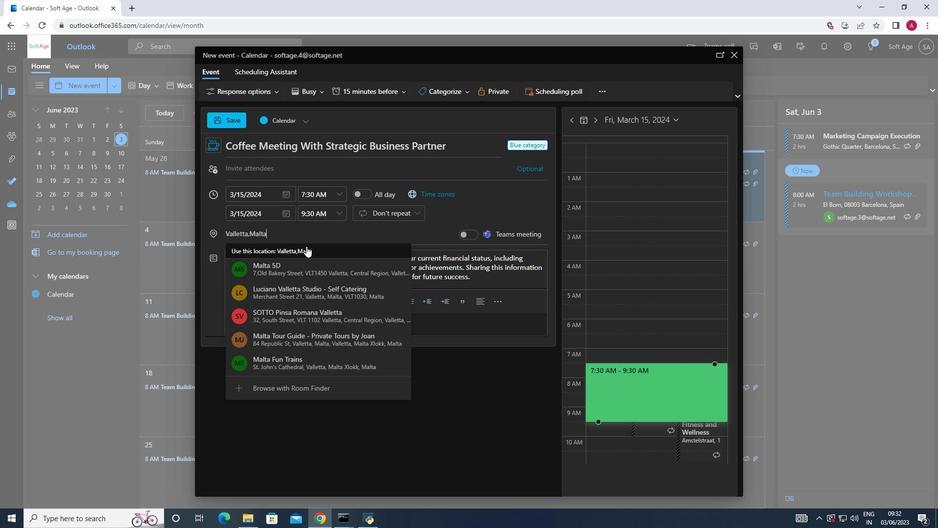 
Action: Mouse pressed left at (300, 248)
Screenshot: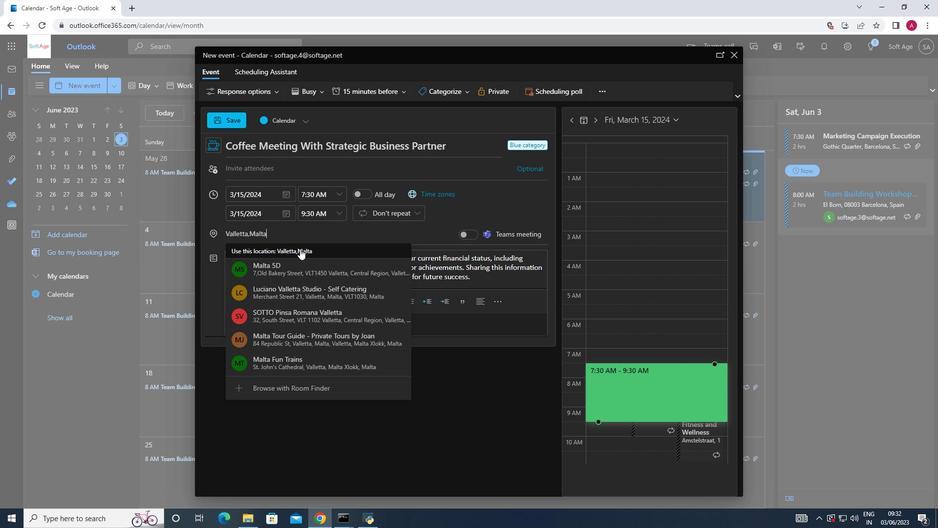 
Action: Mouse moved to (248, 171)
Screenshot: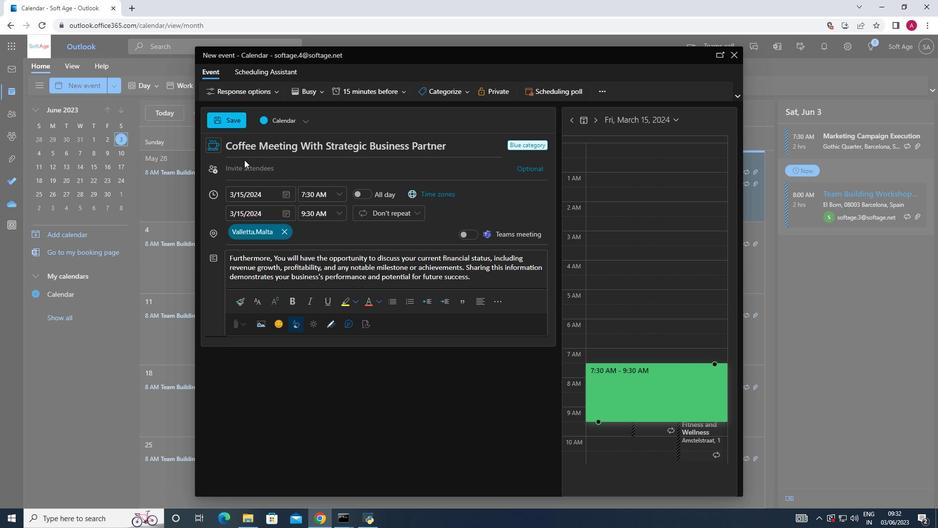 
Action: Mouse pressed left at (248, 171)
Screenshot: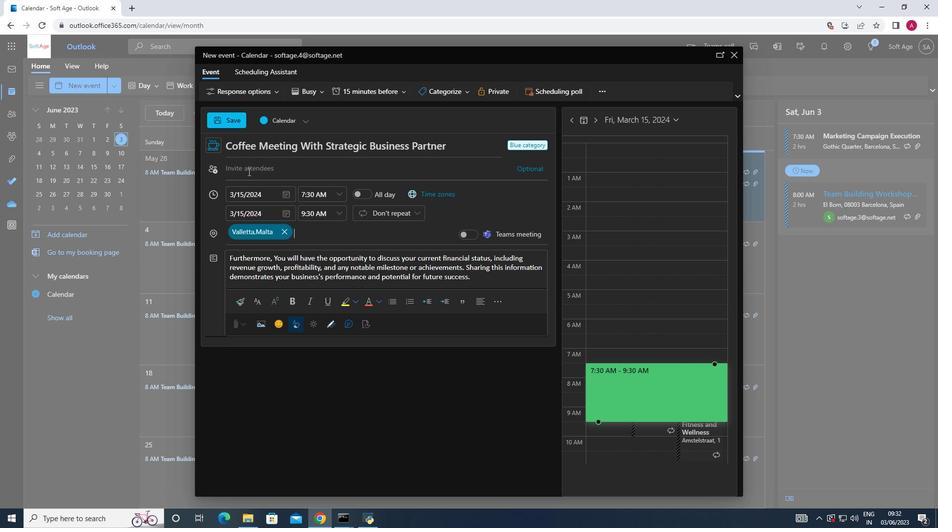 
Action: Key pressed softage.2<Key.shift>@
Screenshot: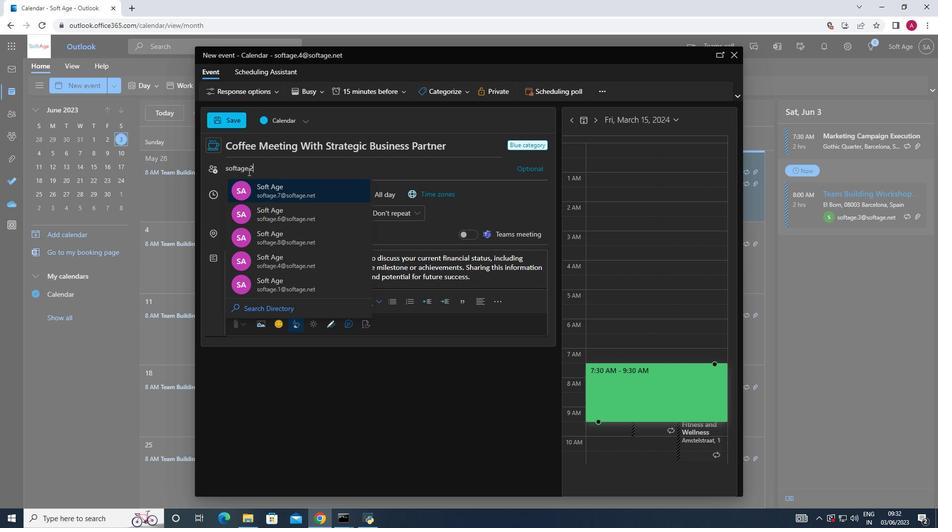 
Action: Mouse moved to (305, 195)
Screenshot: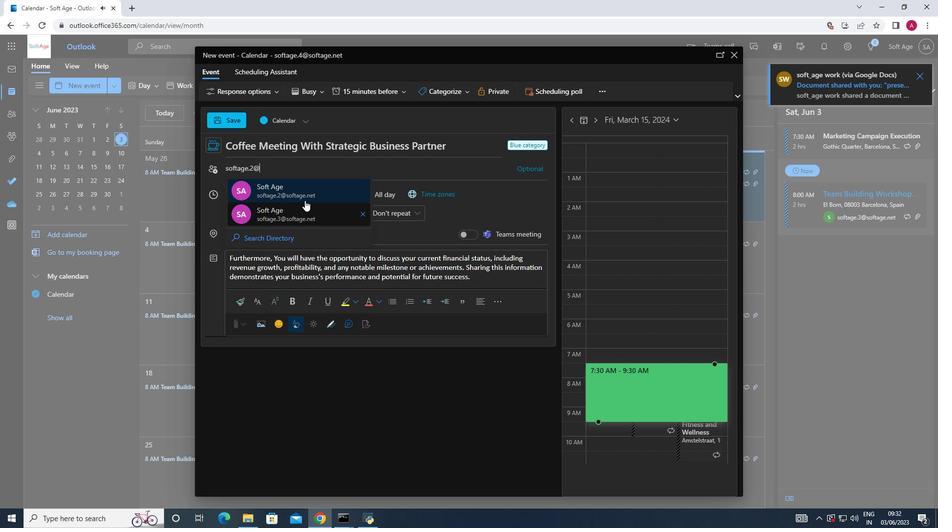
Action: Mouse pressed left at (305, 195)
Screenshot: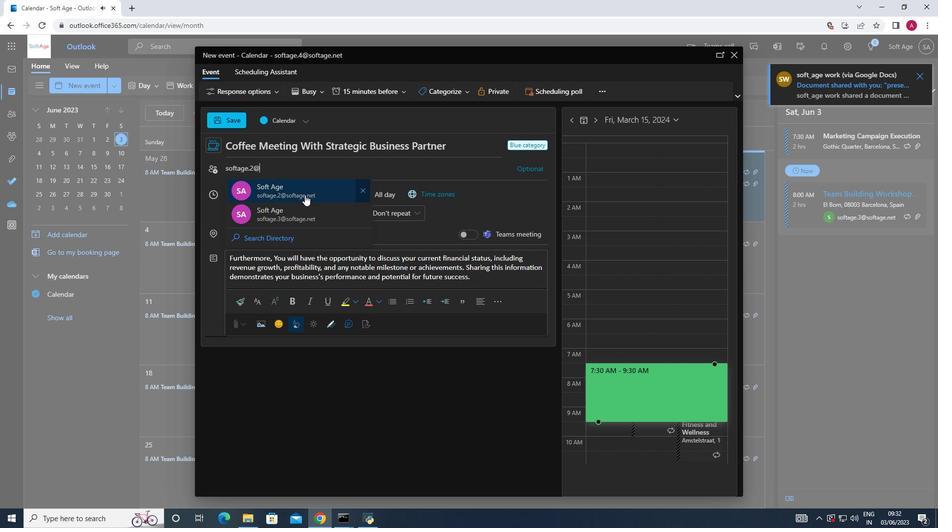 
Action: Key pressed softage.3
Screenshot: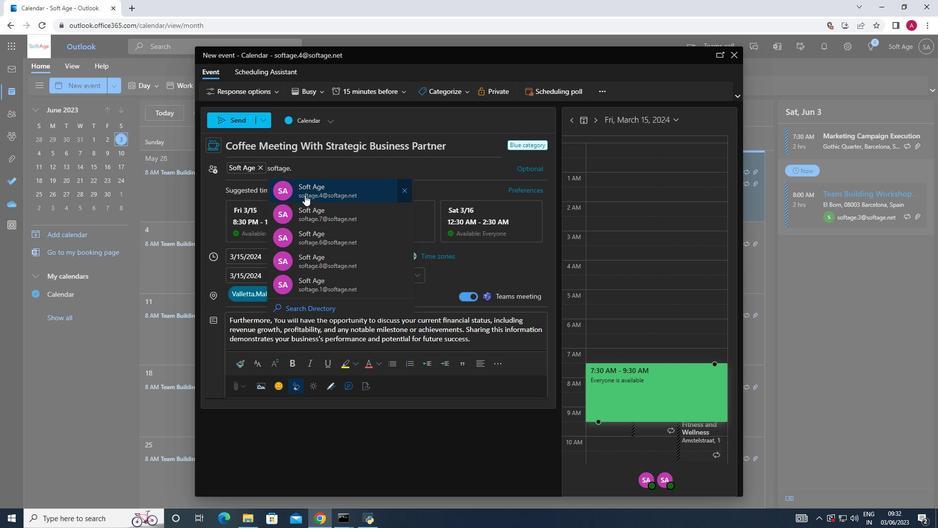 
Action: Mouse moved to (312, 194)
Screenshot: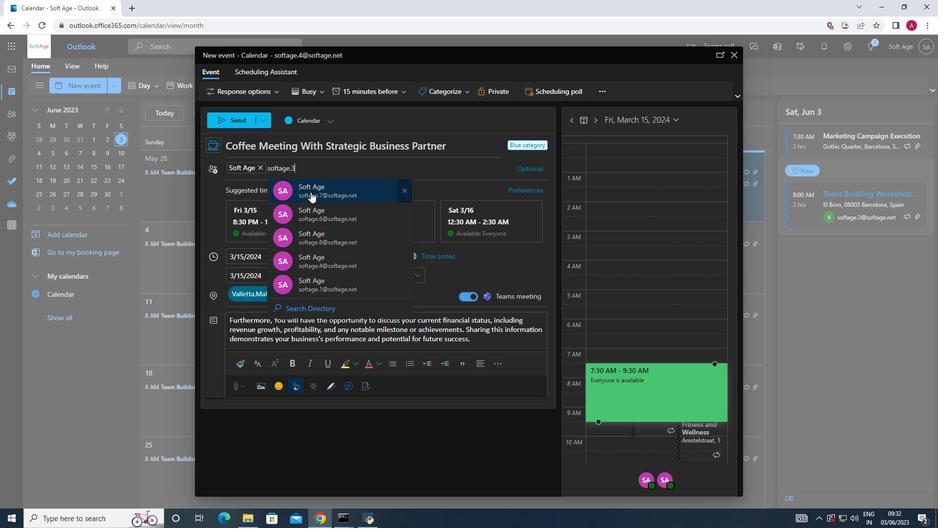 
Action: Key pressed <Key.shift>@
Screenshot: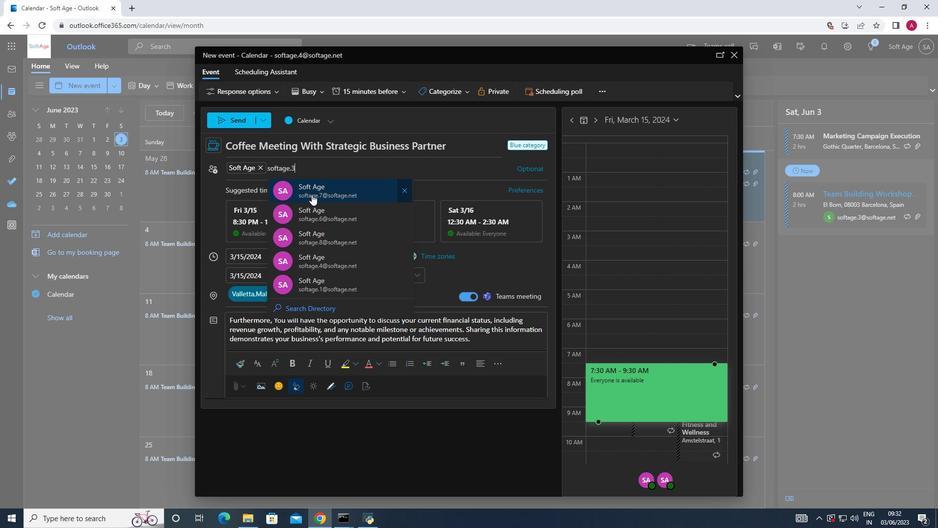 
Action: Mouse moved to (345, 192)
Screenshot: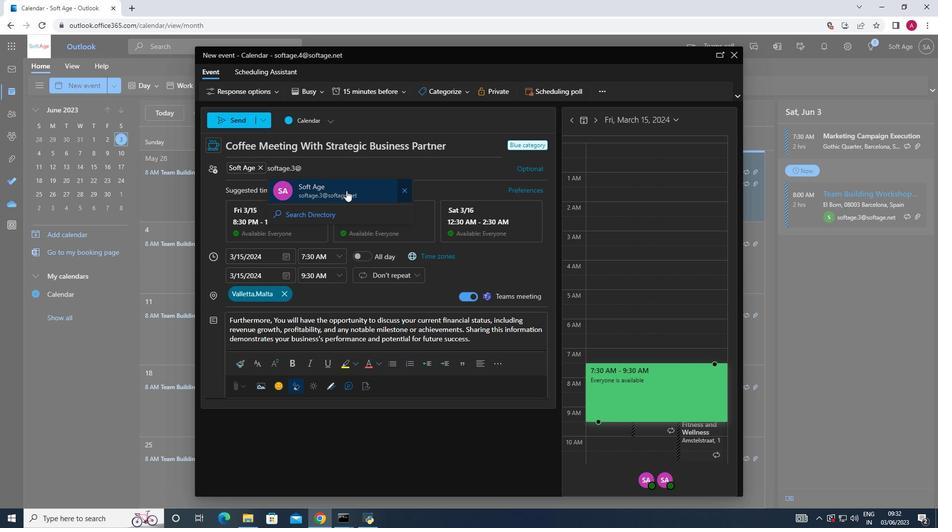 
Action: Mouse pressed left at (345, 192)
Screenshot: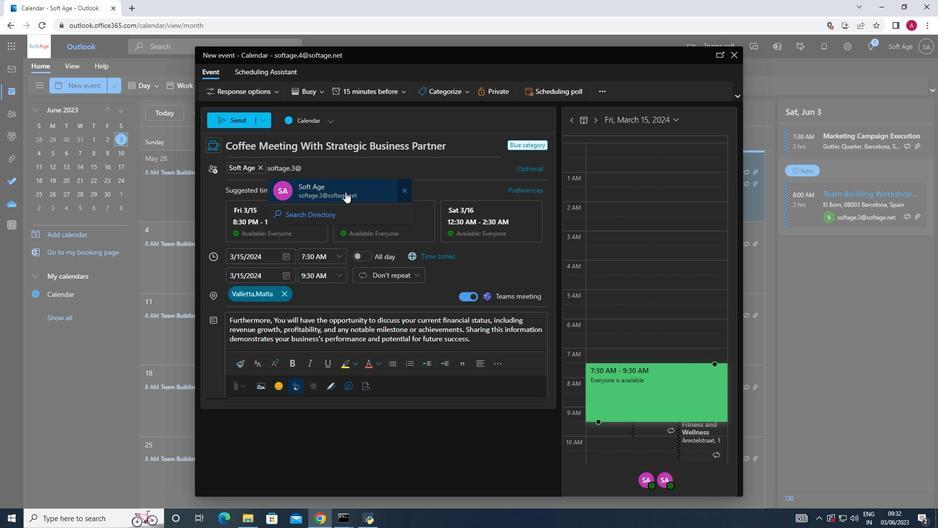 
Action: Mouse moved to (400, 90)
Screenshot: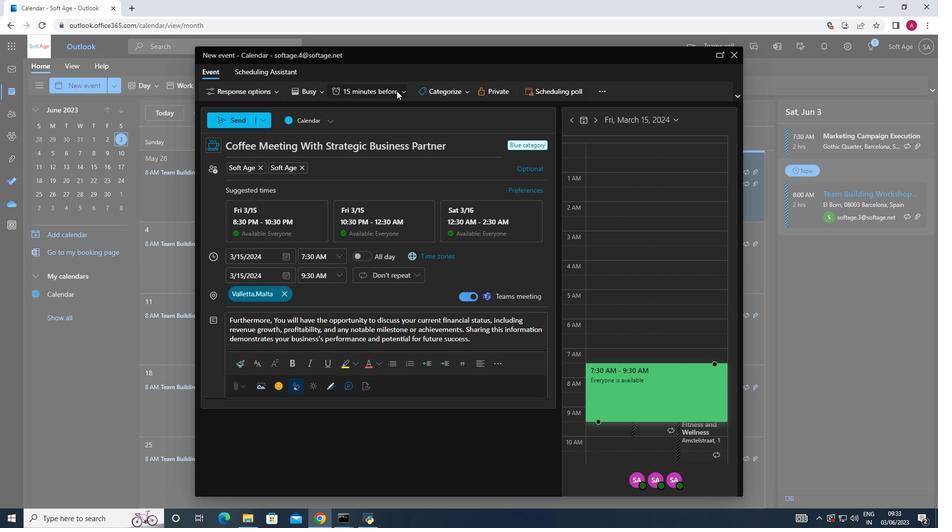 
Action: Mouse pressed left at (400, 90)
Screenshot: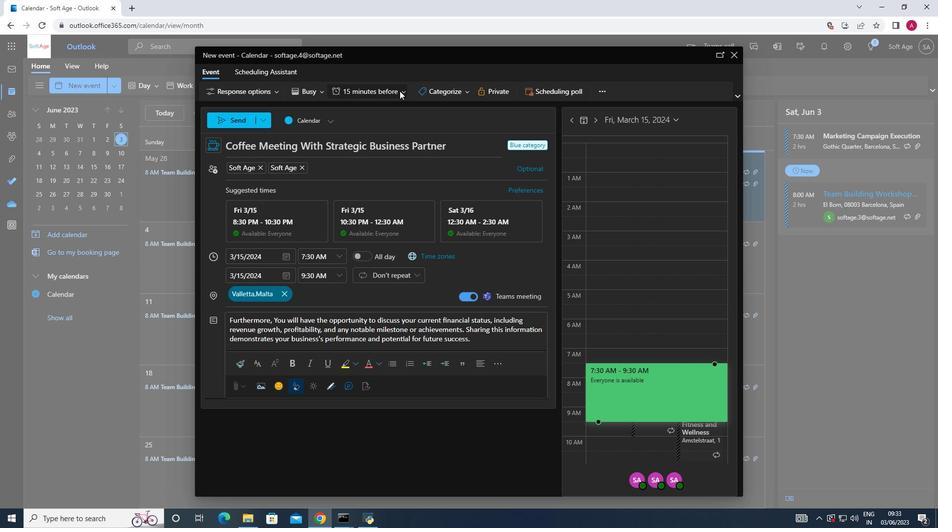 
Action: Mouse moved to (370, 234)
Screenshot: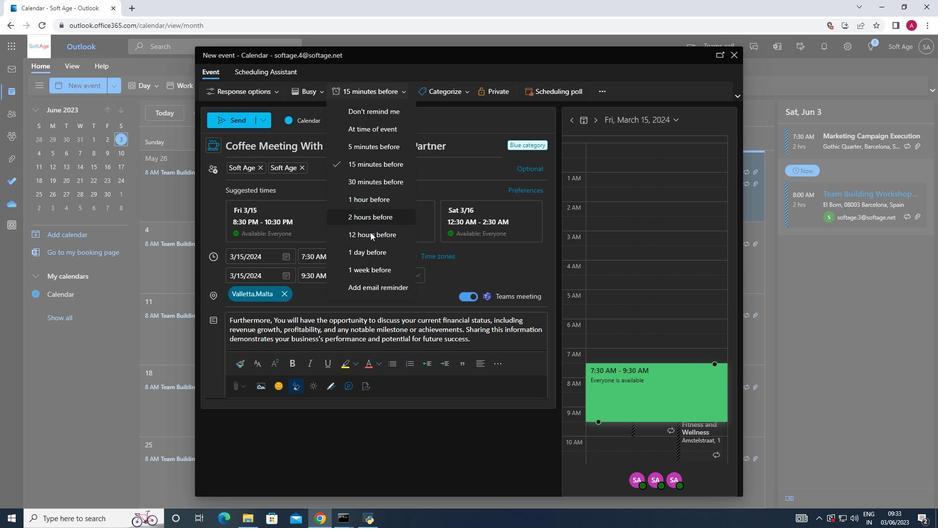
Action: Mouse pressed left at (370, 234)
Screenshot: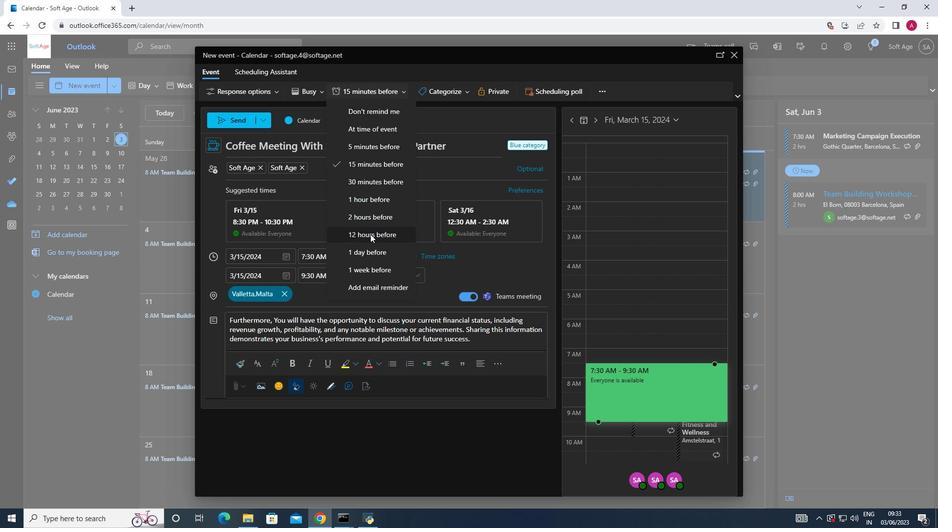 
Action: Mouse moved to (226, 119)
Screenshot: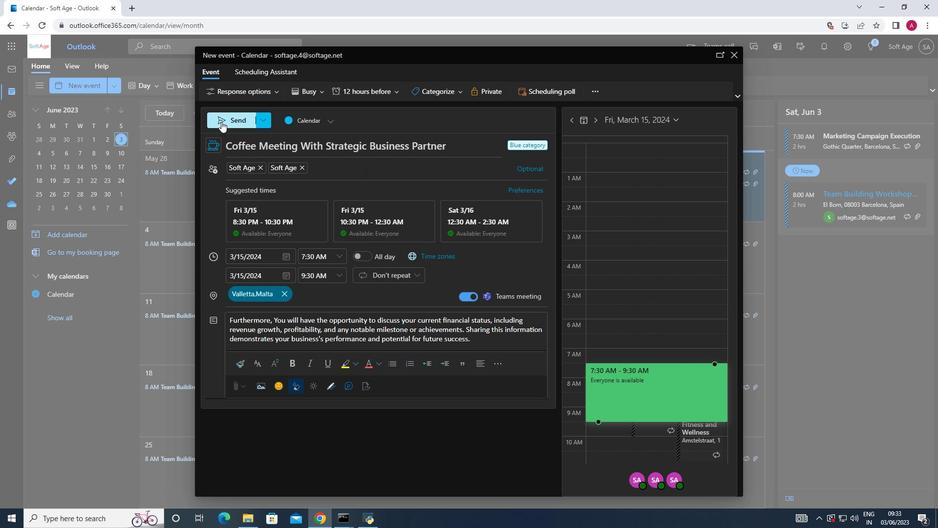 
Action: Mouse pressed left at (226, 119)
Screenshot: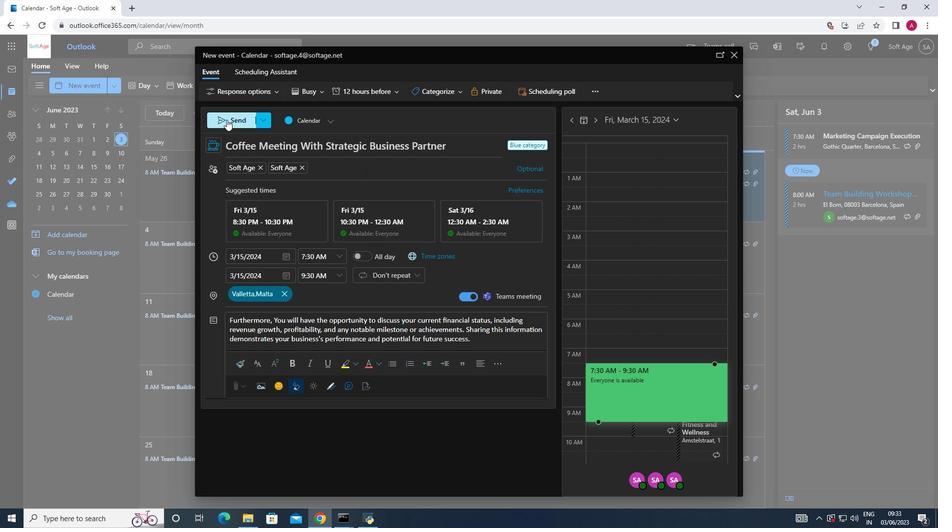 
